 Task: Create Card Card0000000063 in Board Board0000000016 in Workspace WS0000000006 in Trello. Create Card Card0000000064 in Board Board0000000016 in Workspace WS0000000006 in Trello. Create Card Card0000000065 in Board Board0000000017 in Workspace WS0000000006 in Trello. Create Card Card0000000066 in Board Board0000000017 in Workspace WS0000000006 in Trello. Create Card Card0000000067 in Board Board0000000017 in Workspace WS0000000006 in Trello
Action: Mouse moved to (376, 433)
Screenshot: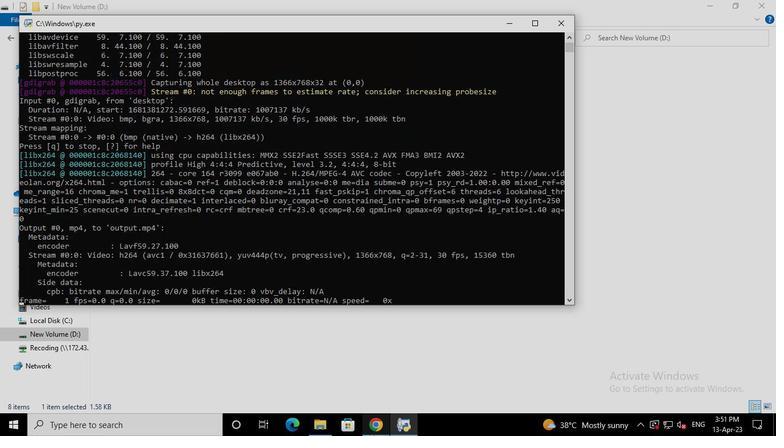 
Action: Mouse pressed left at (376, 433)
Screenshot: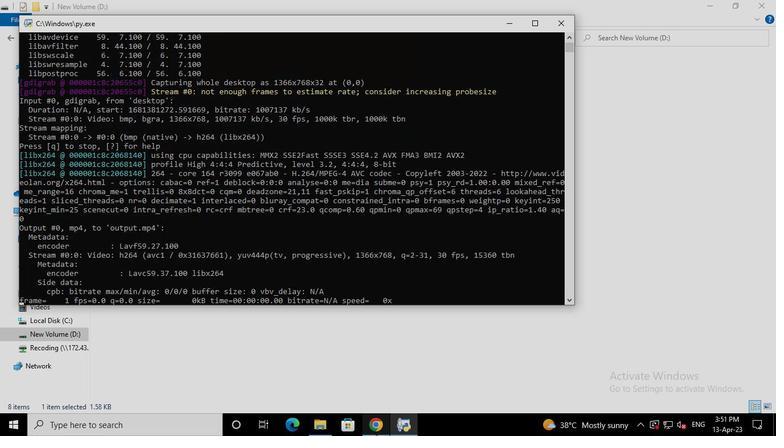 
Action: Mouse moved to (411, 292)
Screenshot: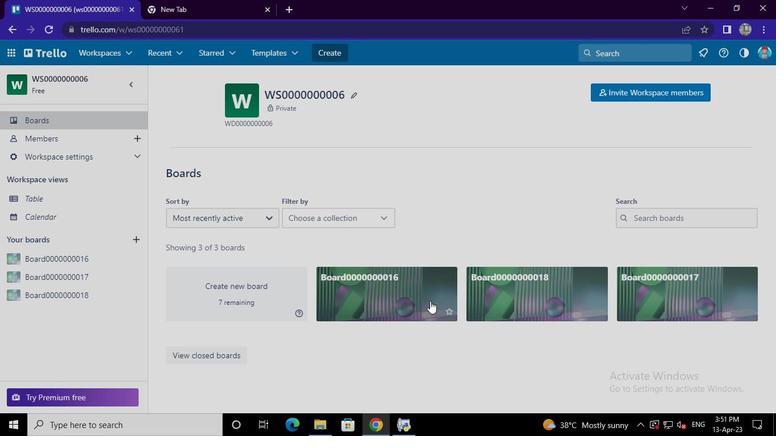 
Action: Mouse pressed left at (411, 292)
Screenshot: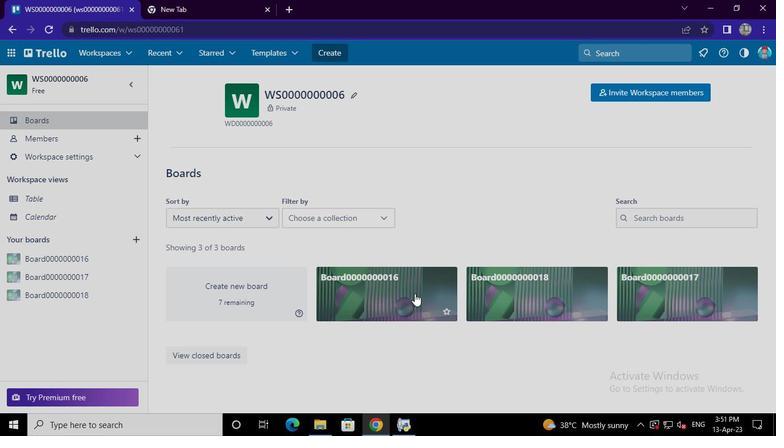 
Action: Mouse moved to (191, 169)
Screenshot: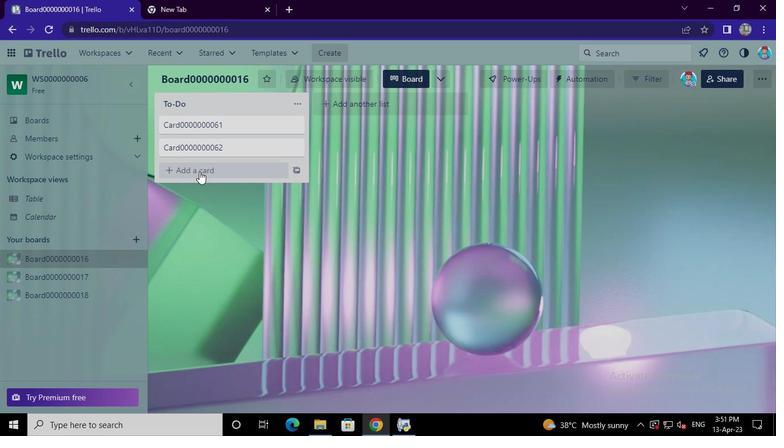 
Action: Mouse pressed left at (191, 169)
Screenshot: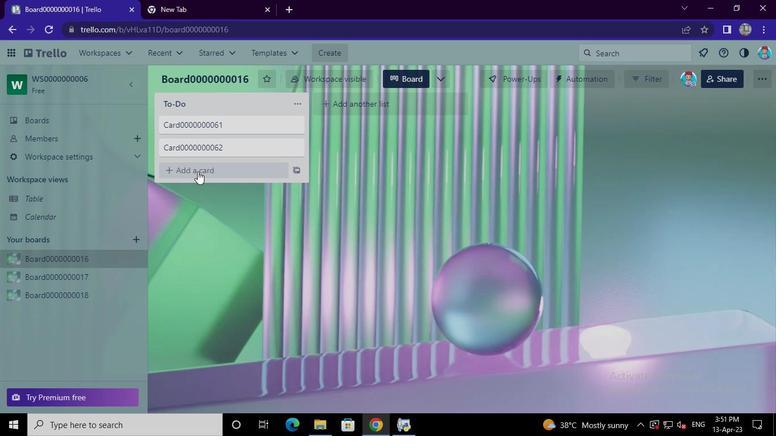 
Action: Mouse moved to (187, 177)
Screenshot: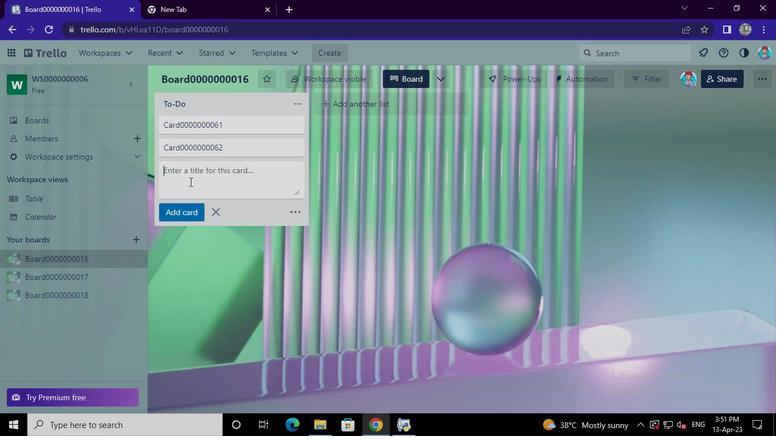 
Action: Mouse pressed left at (187, 177)
Screenshot: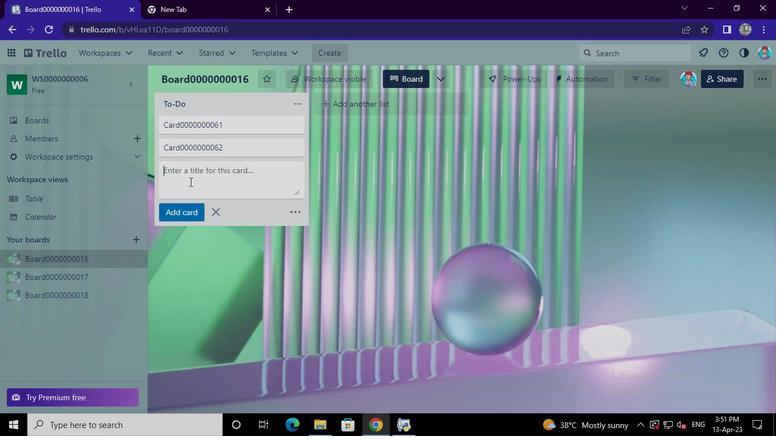 
Action: Keyboard Key.shift
Screenshot: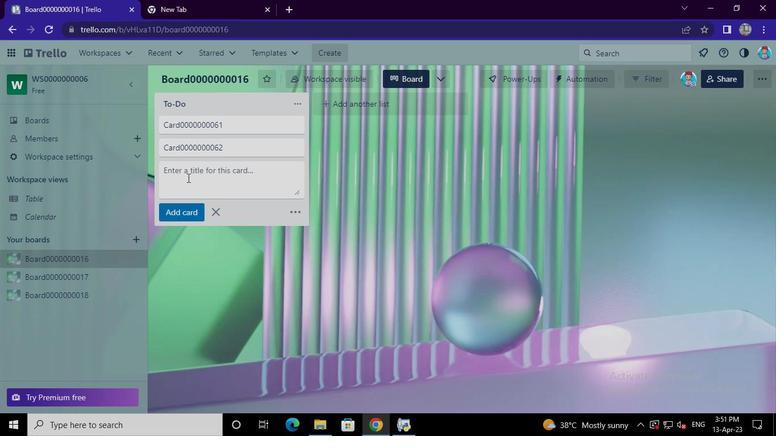 
Action: Keyboard Key.shift
Screenshot: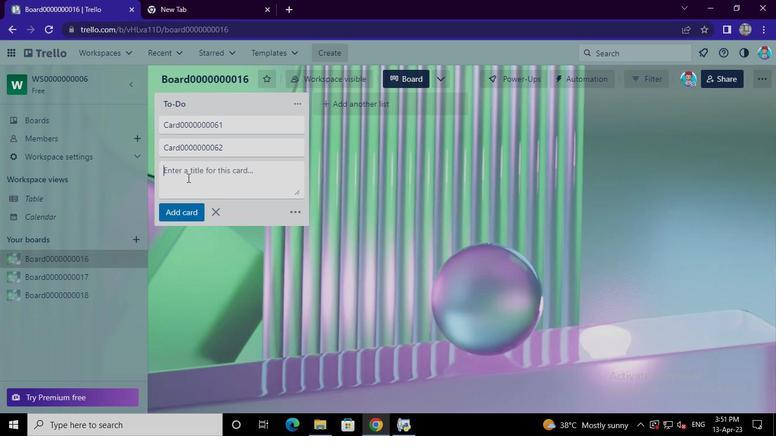 
Action: Keyboard Key.shift
Screenshot: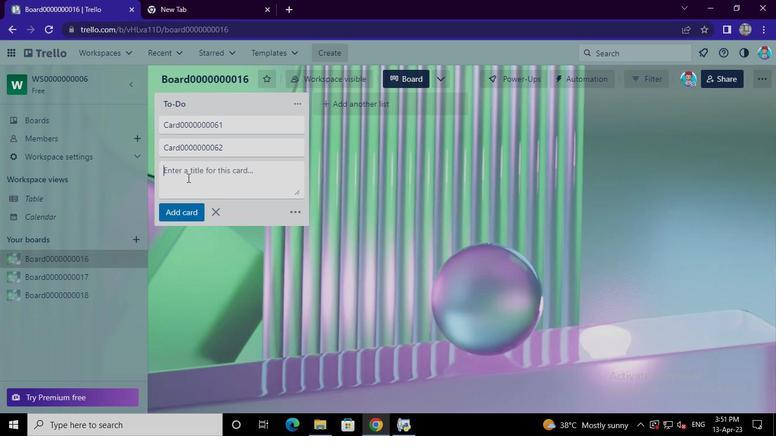 
Action: Keyboard C
Screenshot: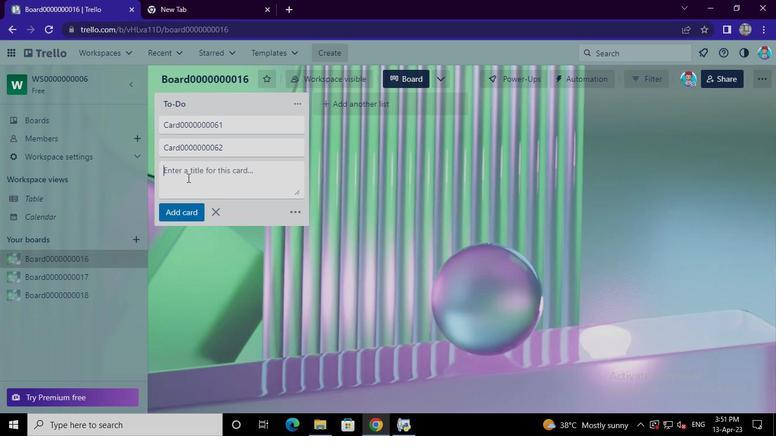
Action: Keyboard a
Screenshot: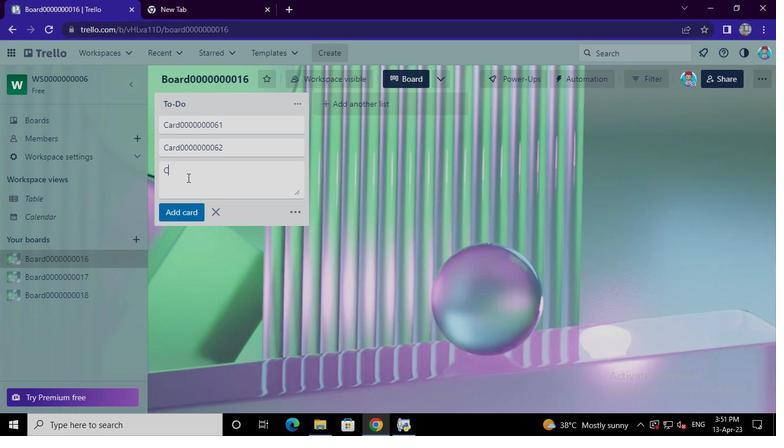 
Action: Keyboard r
Screenshot: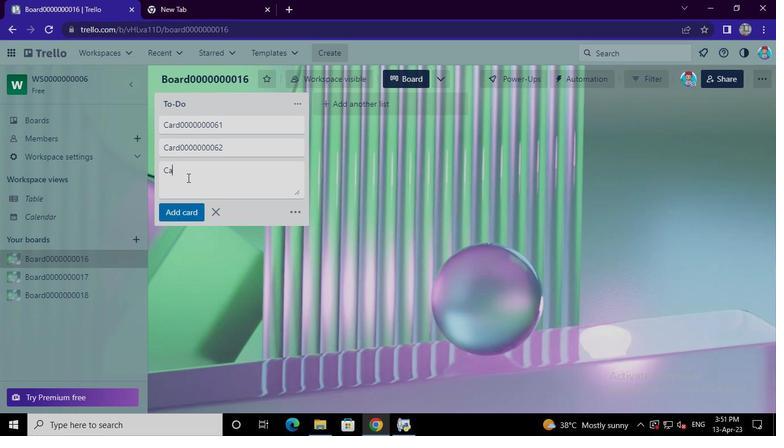 
Action: Keyboard d
Screenshot: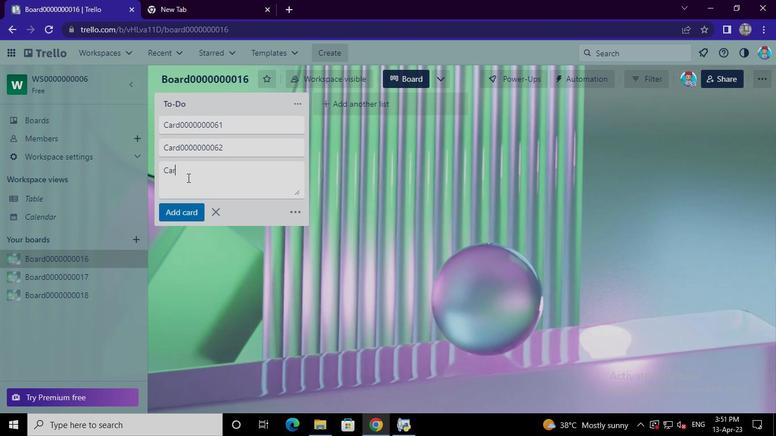 
Action: Keyboard <96>
Screenshot: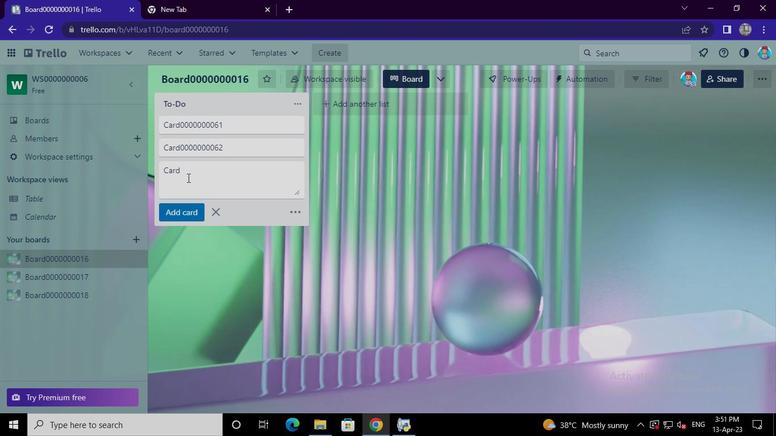 
Action: Keyboard <96>
Screenshot: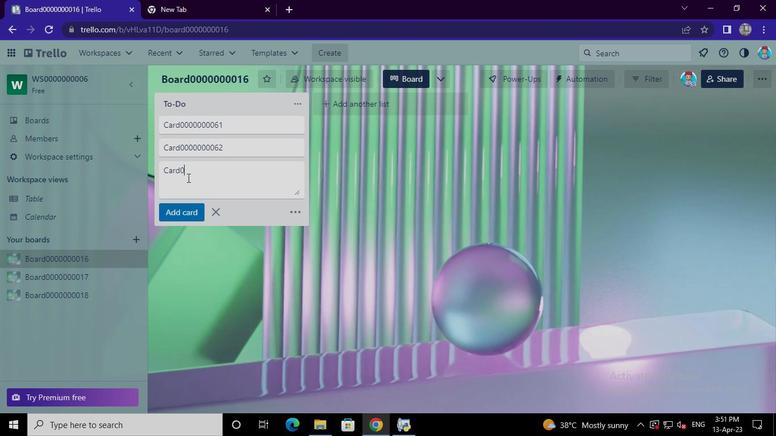 
Action: Keyboard <96>
Screenshot: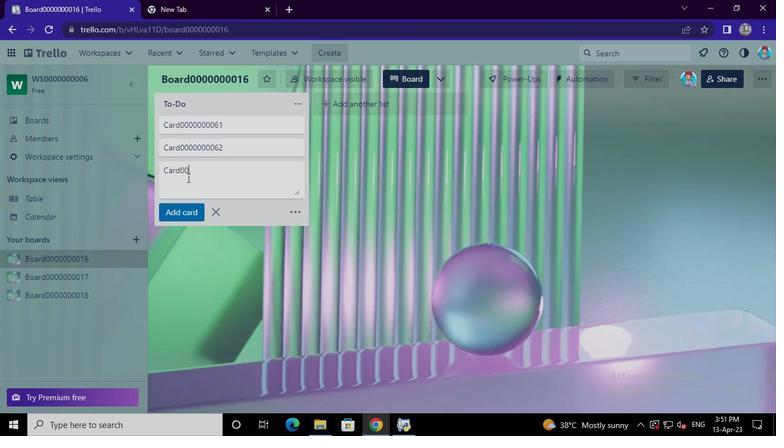 
Action: Keyboard <96>
Screenshot: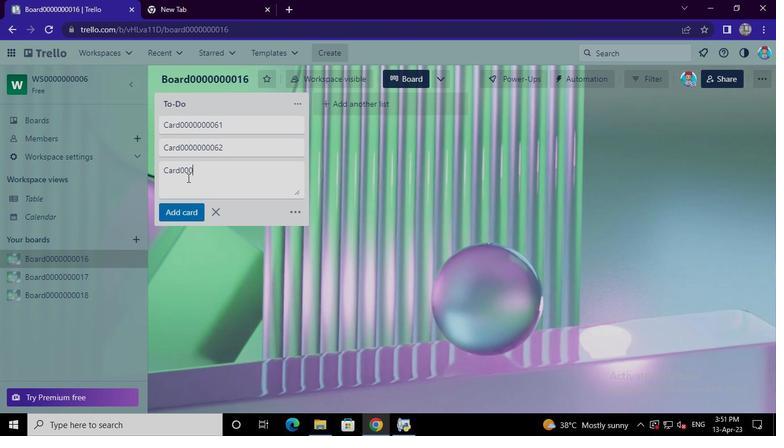 
Action: Keyboard <96>
Screenshot: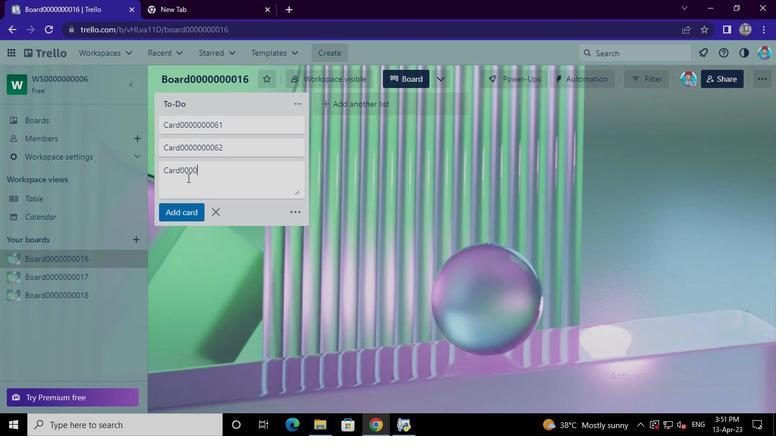 
Action: Keyboard <96>
Screenshot: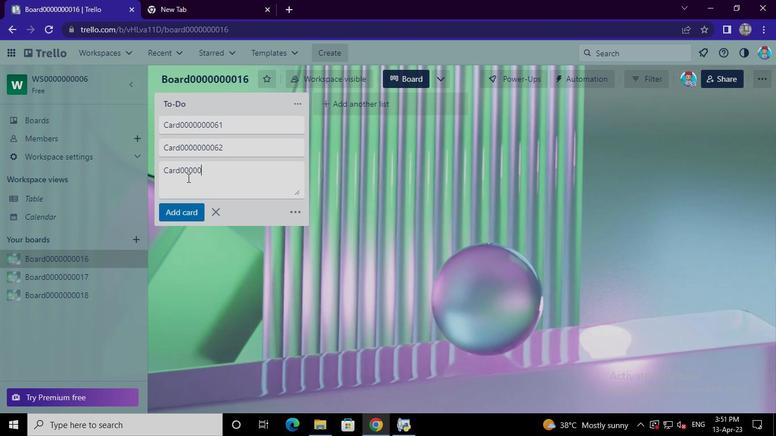 
Action: Keyboard <96>
Screenshot: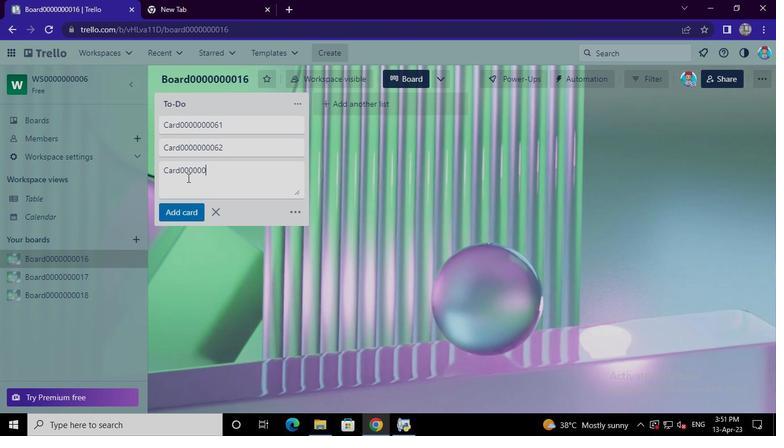 
Action: Keyboard <96>
Screenshot: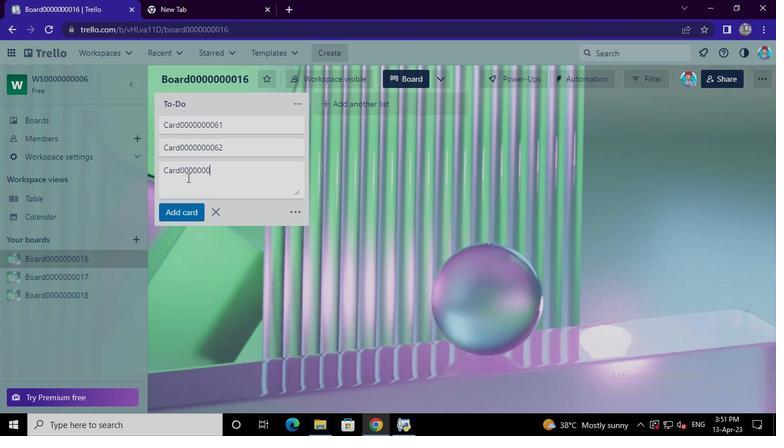 
Action: Keyboard <99>
Screenshot: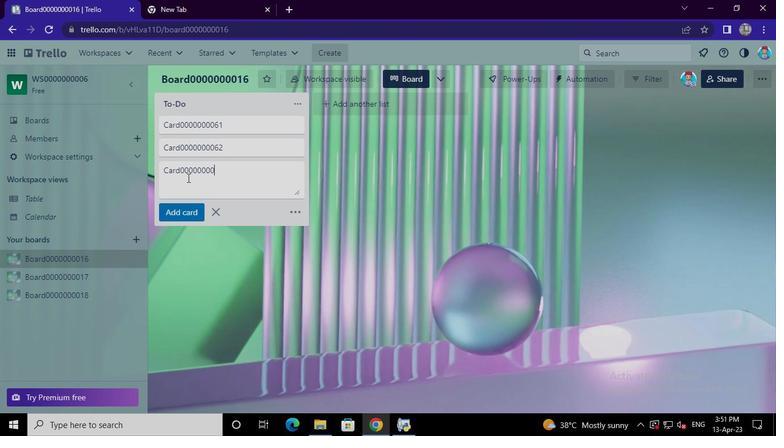 
Action: Keyboard Key.backspace
Screenshot: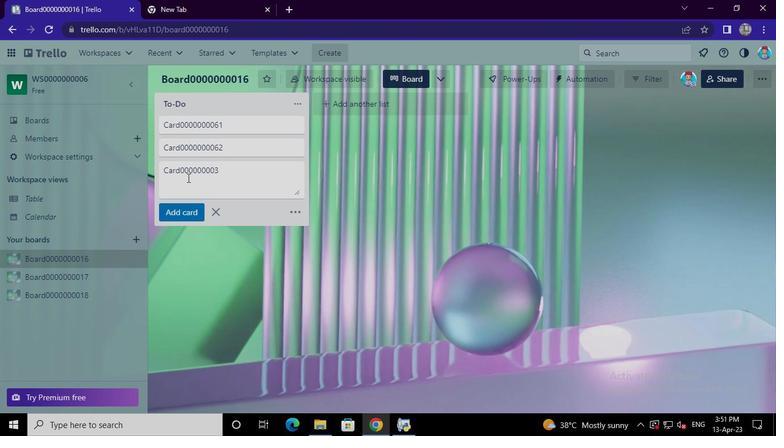 
Action: Keyboard <102>
Screenshot: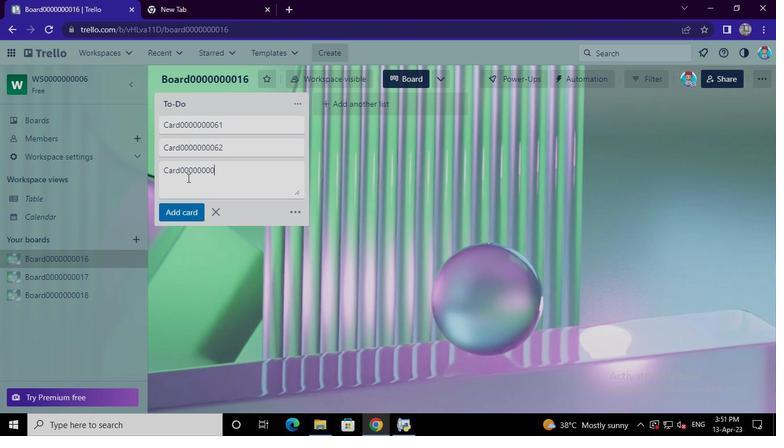 
Action: Keyboard <99>
Screenshot: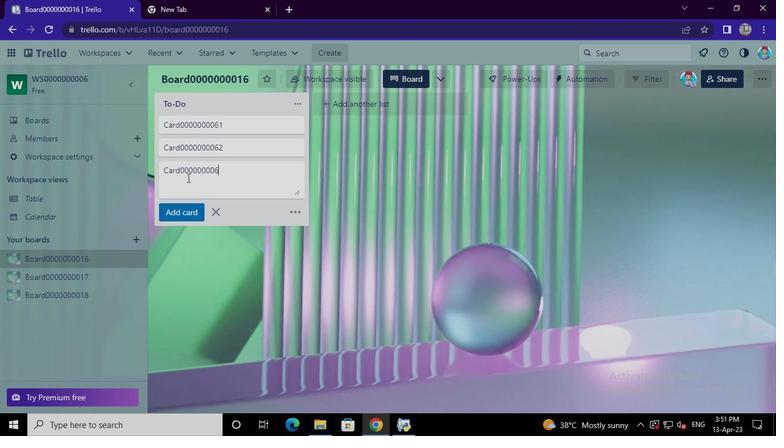 
Action: Mouse moved to (189, 217)
Screenshot: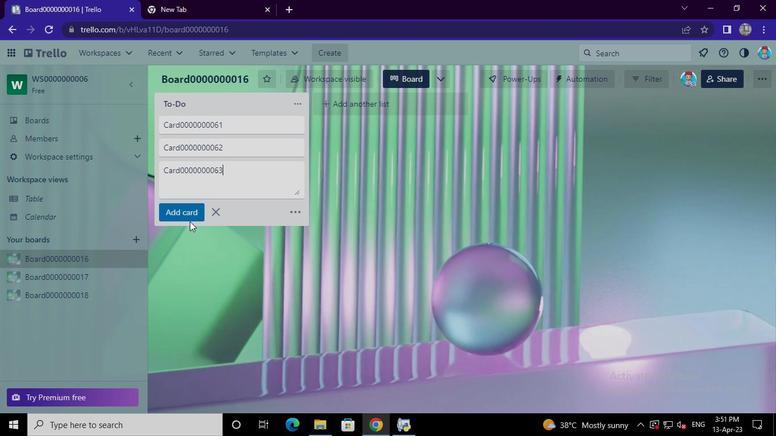 
Action: Mouse pressed left at (189, 217)
Screenshot: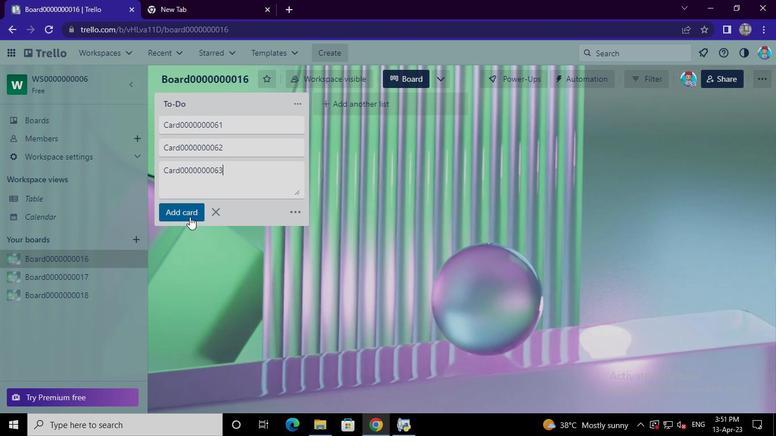 
Action: Mouse moved to (174, 196)
Screenshot: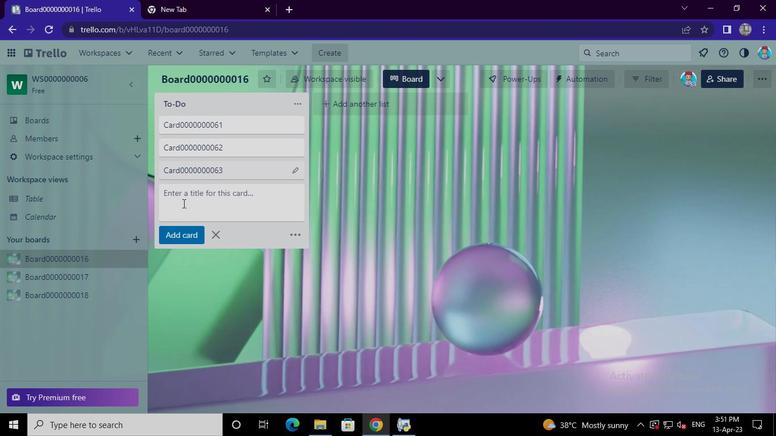 
Action: Mouse pressed left at (174, 196)
Screenshot: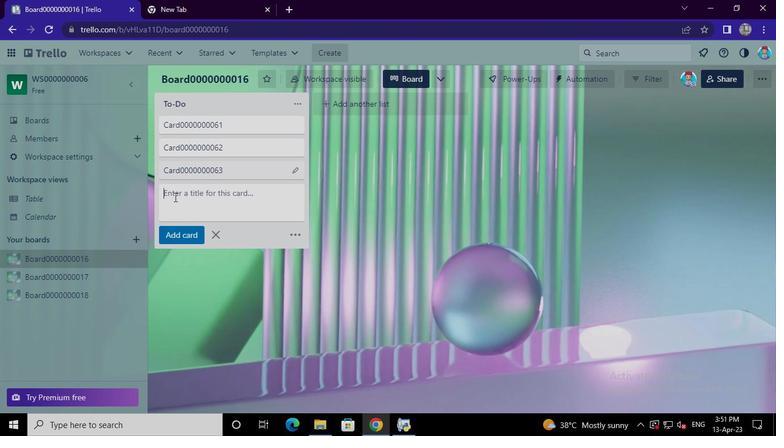 
Action: Keyboard Key.shift
Screenshot: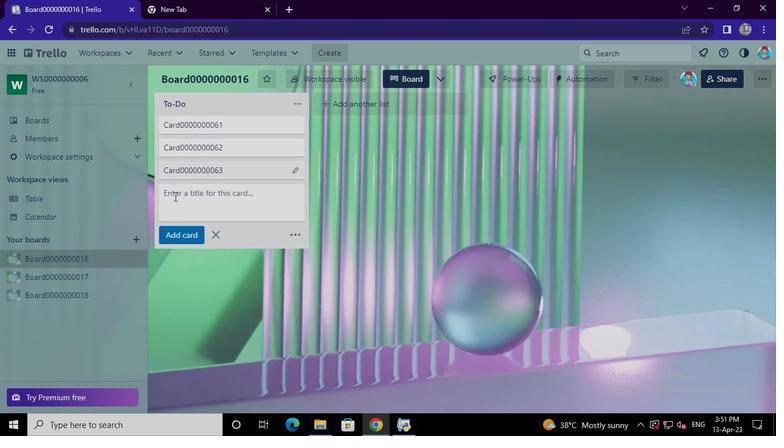 
Action: Keyboard C
Screenshot: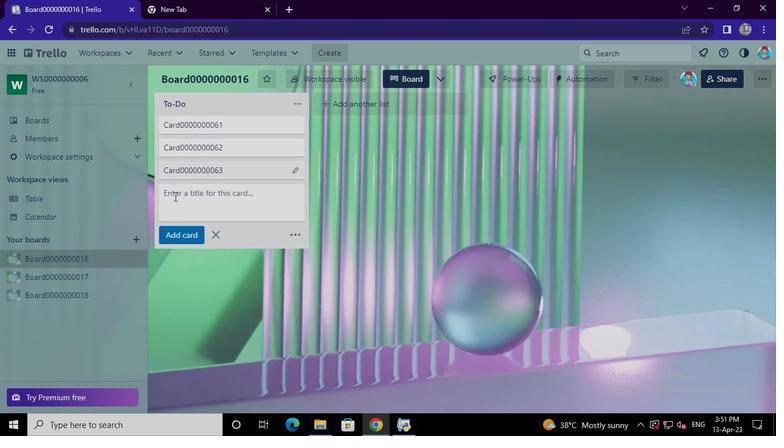 
Action: Keyboard a
Screenshot: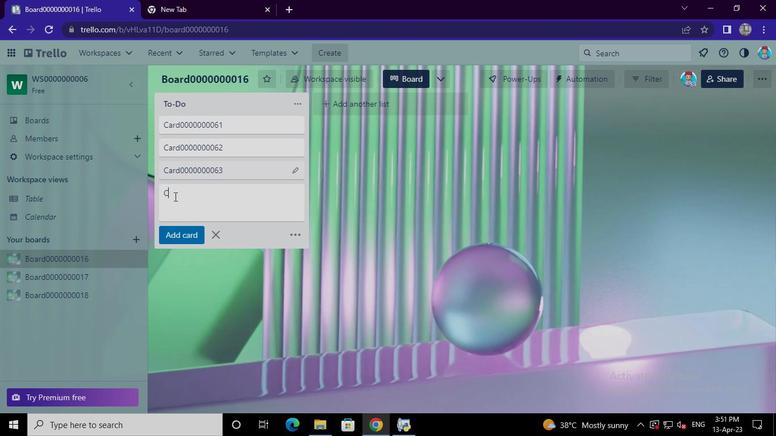 
Action: Keyboard r
Screenshot: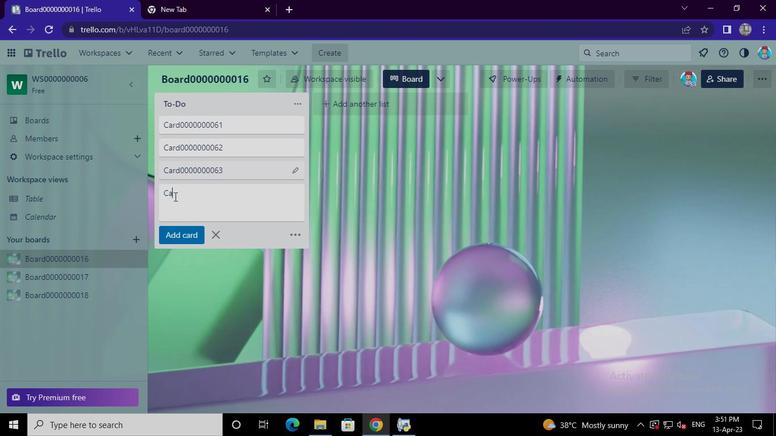 
Action: Keyboard d
Screenshot: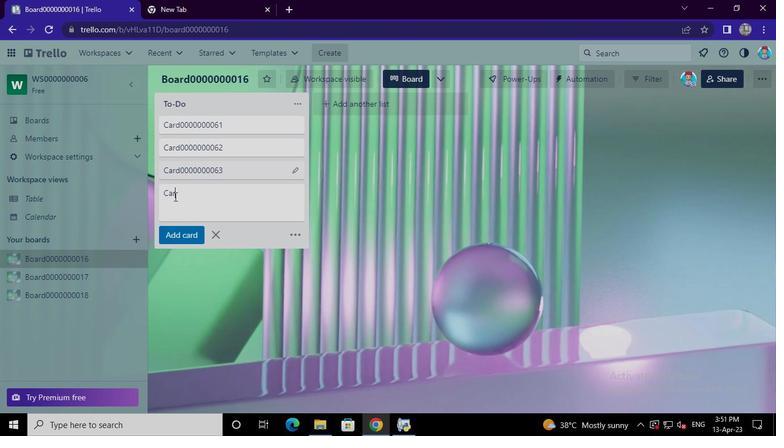
Action: Keyboard <96>
Screenshot: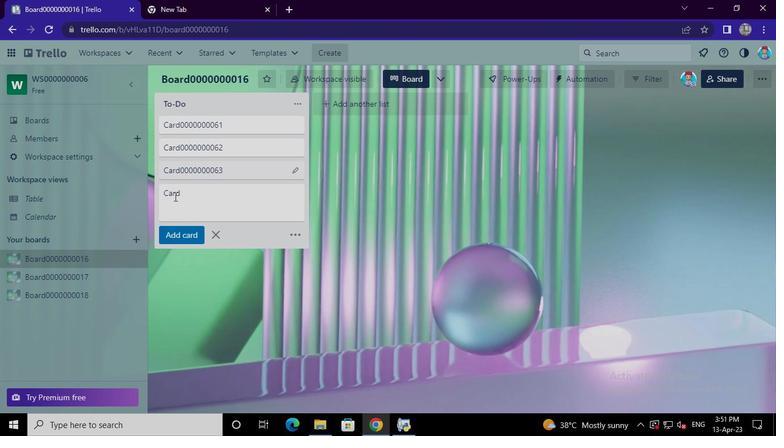 
Action: Keyboard <96>
Screenshot: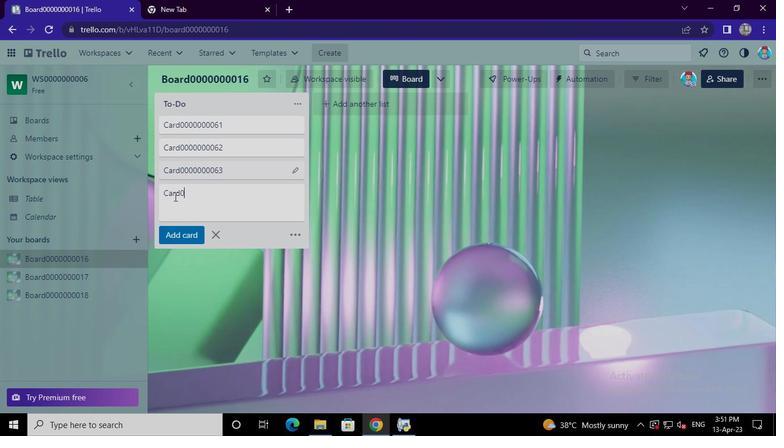 
Action: Keyboard <96>
Screenshot: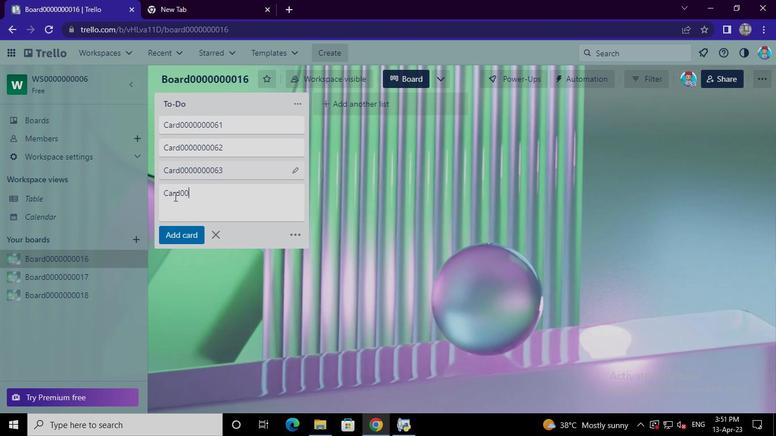 
Action: Keyboard <96>
Screenshot: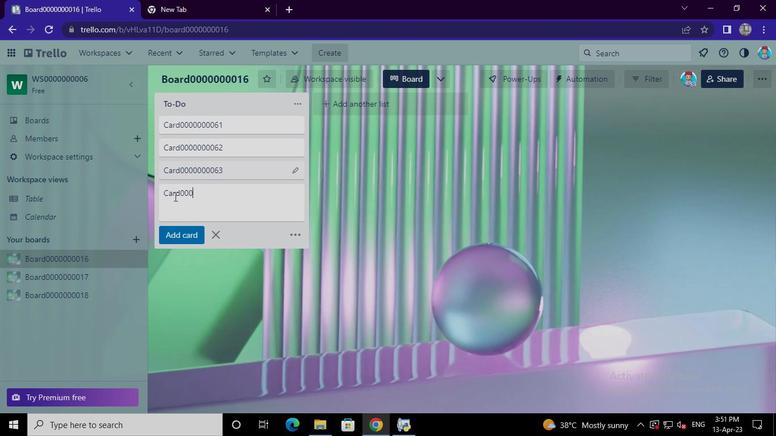 
Action: Keyboard <96>
Screenshot: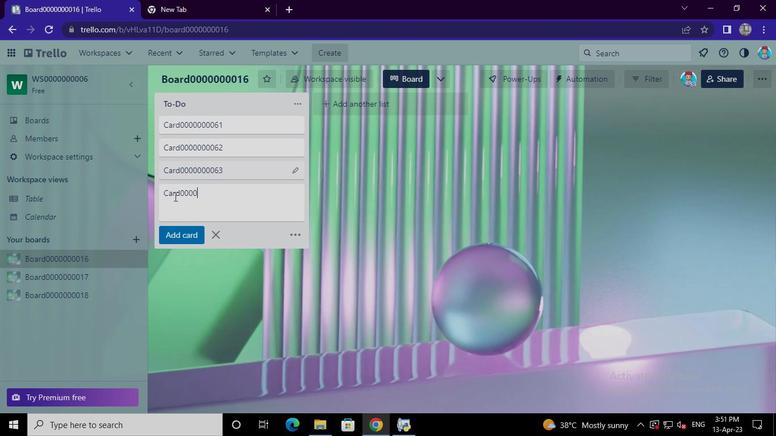 
Action: Keyboard <96>
Screenshot: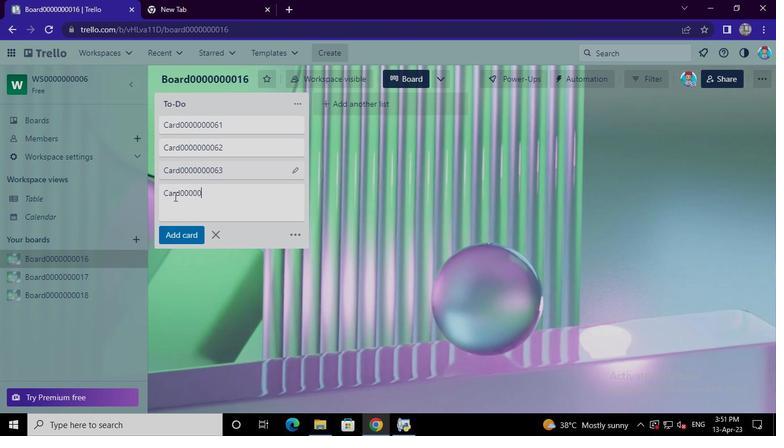 
Action: Keyboard <96>
Screenshot: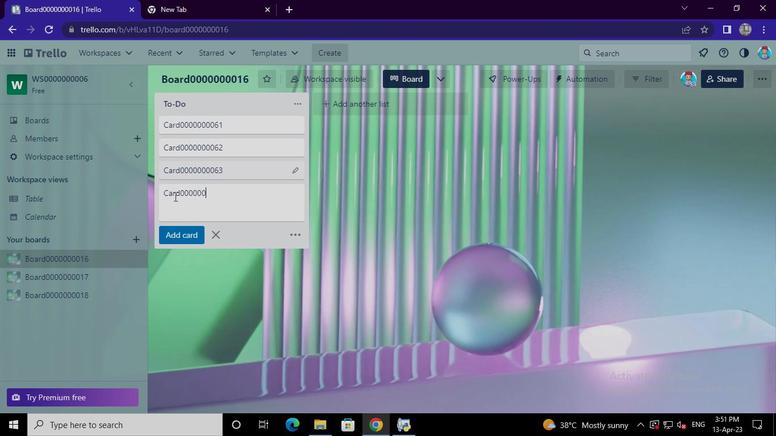 
Action: Keyboard <96>
Screenshot: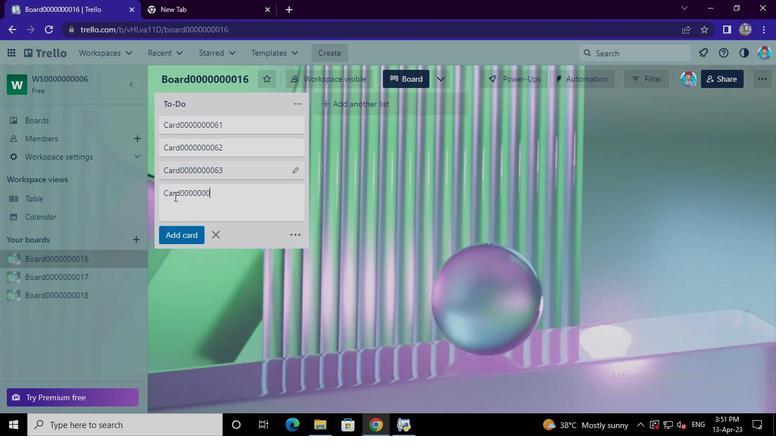 
Action: Keyboard <102>
Screenshot: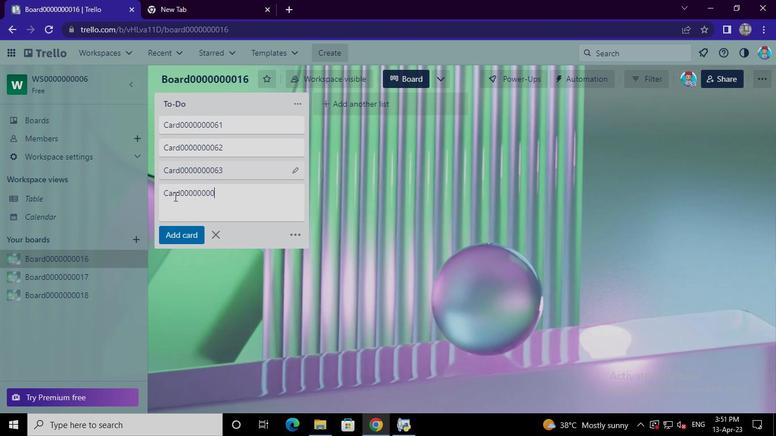 
Action: Keyboard <100>
Screenshot: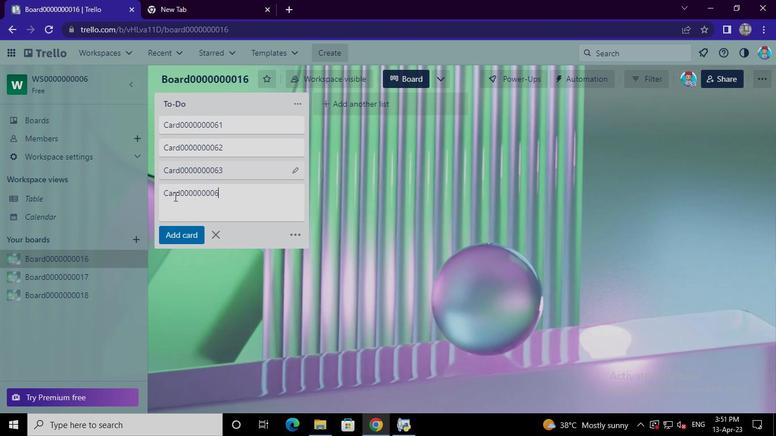 
Action: Mouse moved to (182, 236)
Screenshot: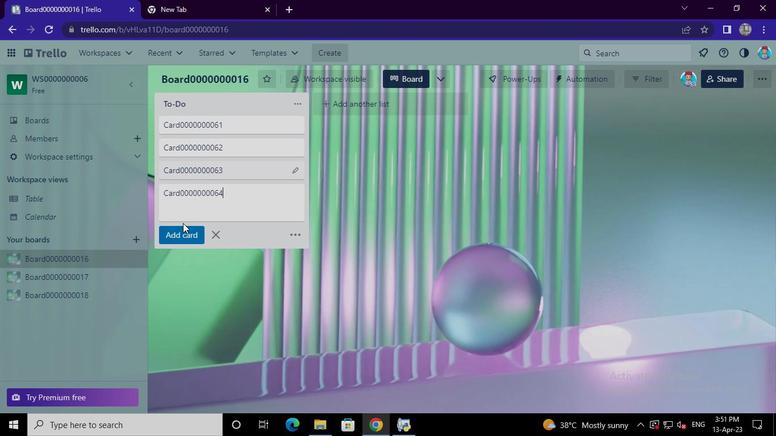 
Action: Mouse pressed left at (182, 236)
Screenshot: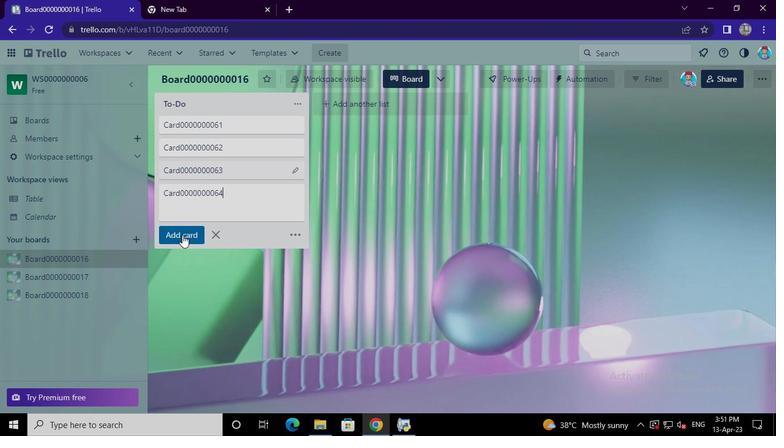 
Action: Mouse moved to (67, 120)
Screenshot: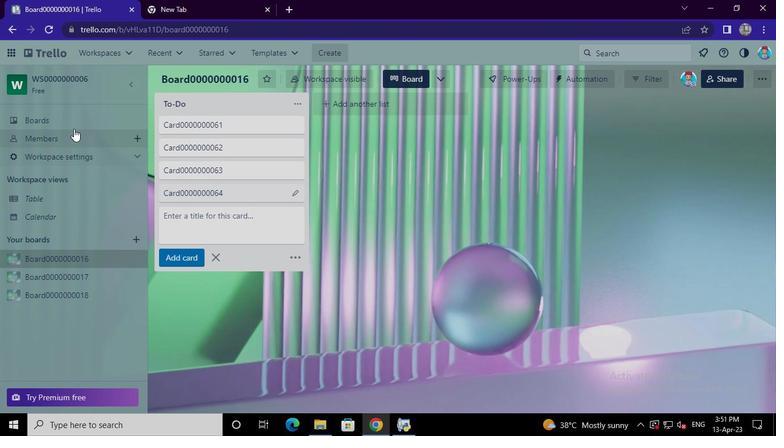 
Action: Mouse pressed left at (67, 120)
Screenshot: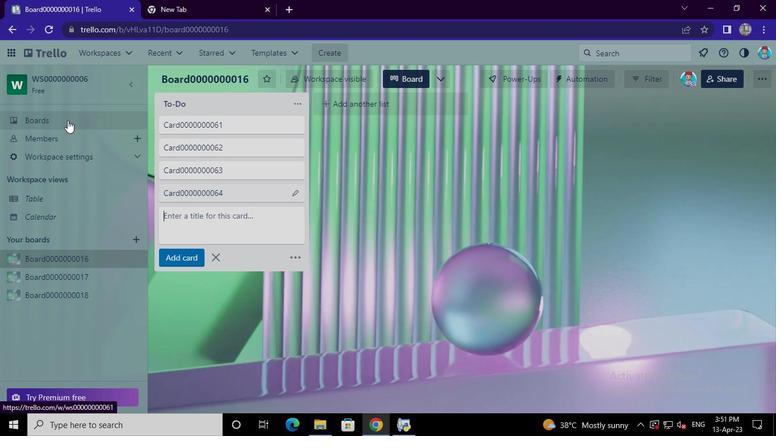 
Action: Mouse moved to (693, 296)
Screenshot: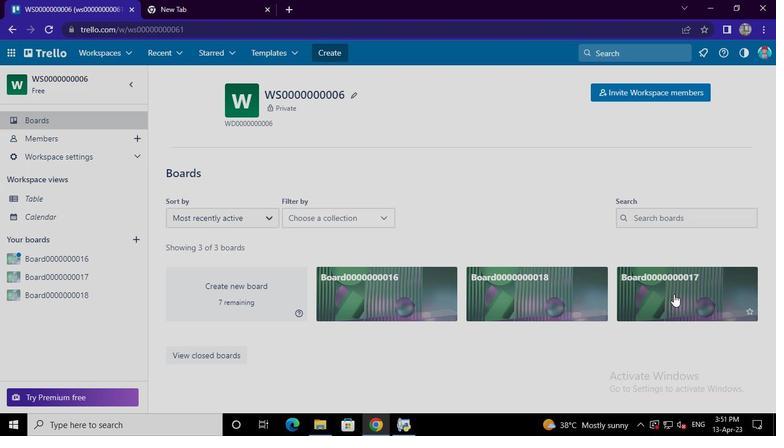 
Action: Mouse pressed left at (693, 296)
Screenshot: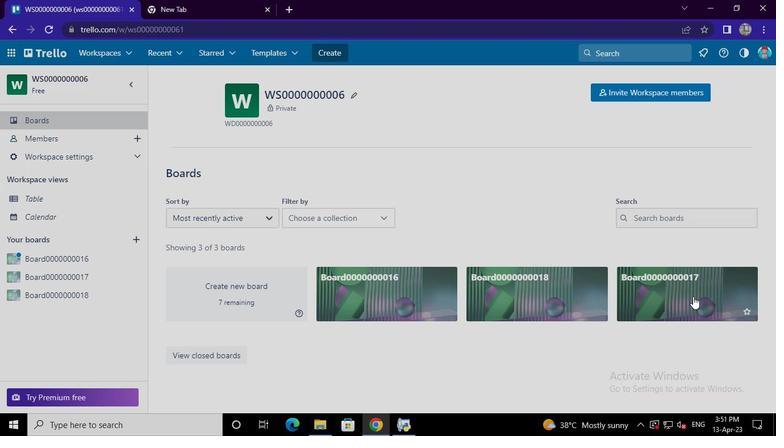 
Action: Mouse moved to (165, 126)
Screenshot: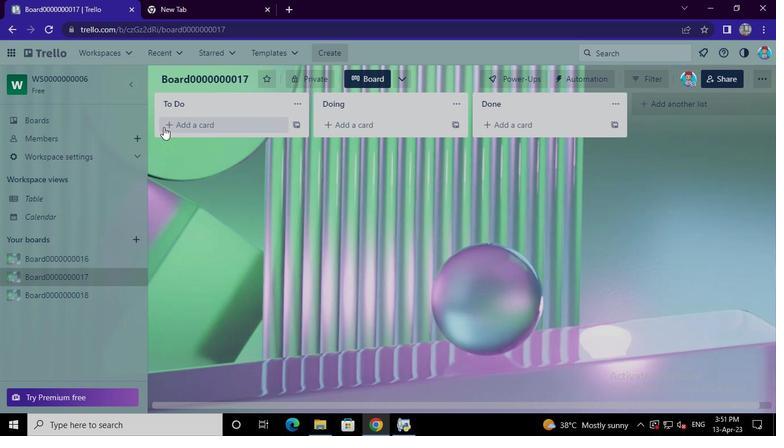 
Action: Mouse pressed left at (165, 126)
Screenshot: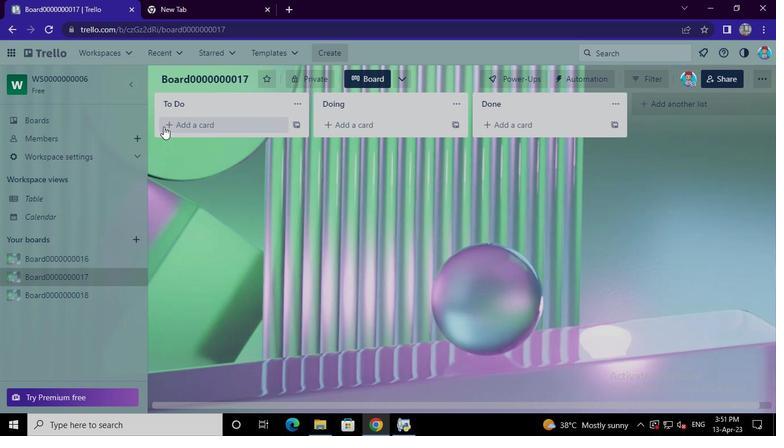 
Action: Mouse moved to (177, 130)
Screenshot: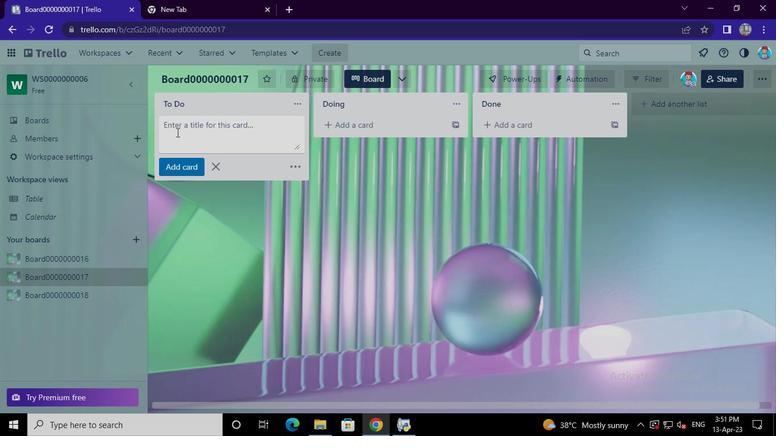 
Action: Mouse pressed left at (177, 130)
Screenshot: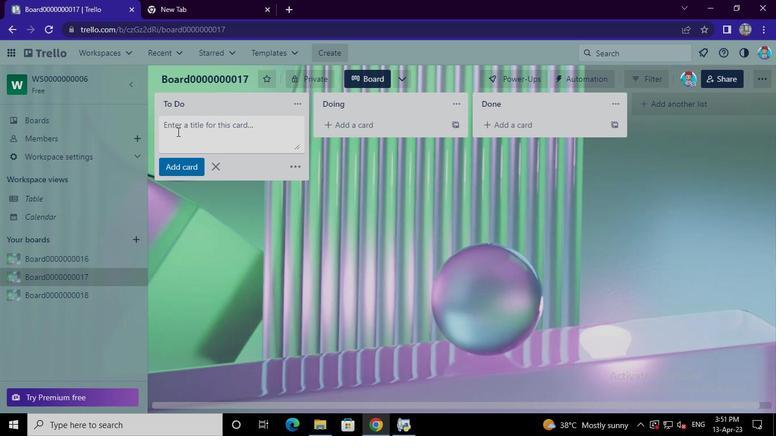 
Action: Keyboard Key.shift
Screenshot: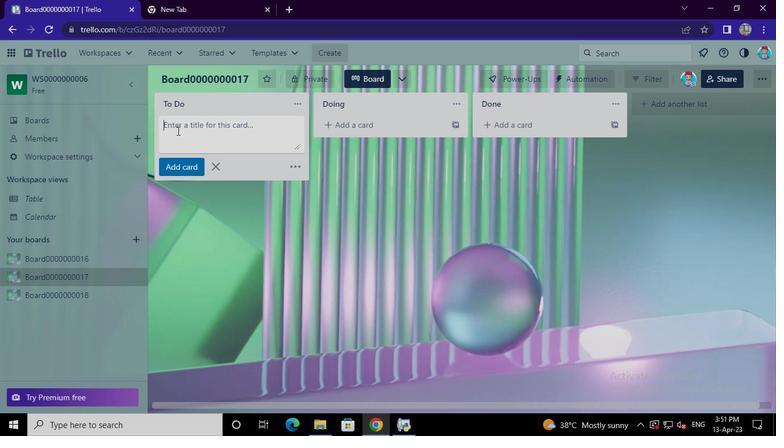 
Action: Keyboard C
Screenshot: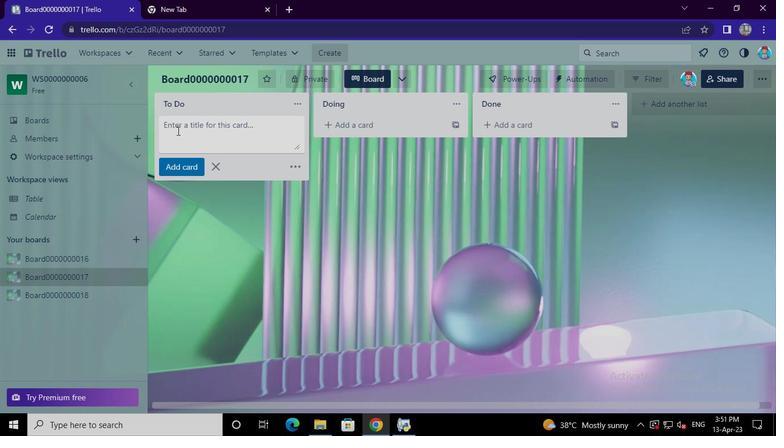 
Action: Keyboard a
Screenshot: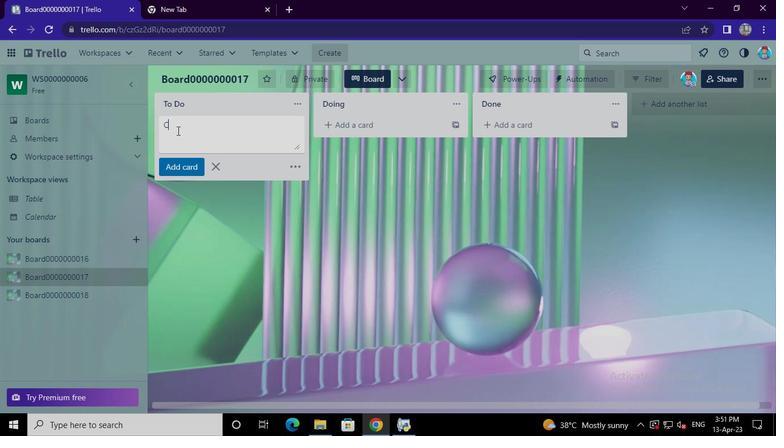 
Action: Keyboard r
Screenshot: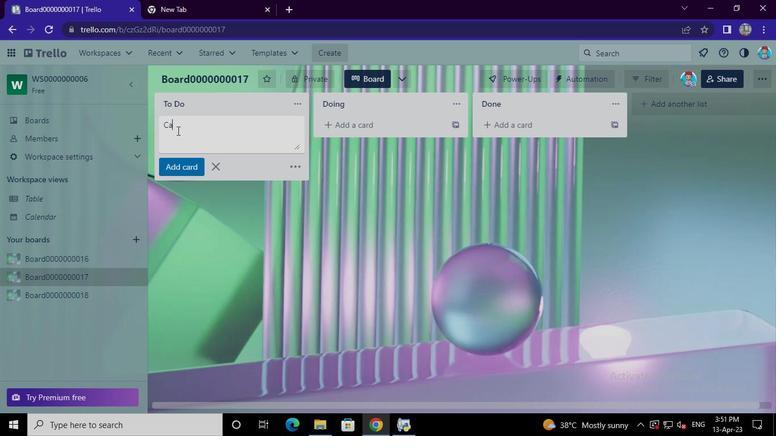 
Action: Keyboard d
Screenshot: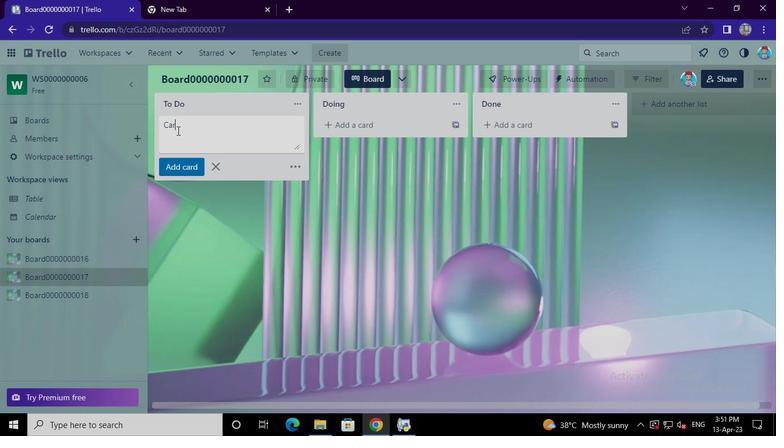
Action: Keyboard <96>
Screenshot: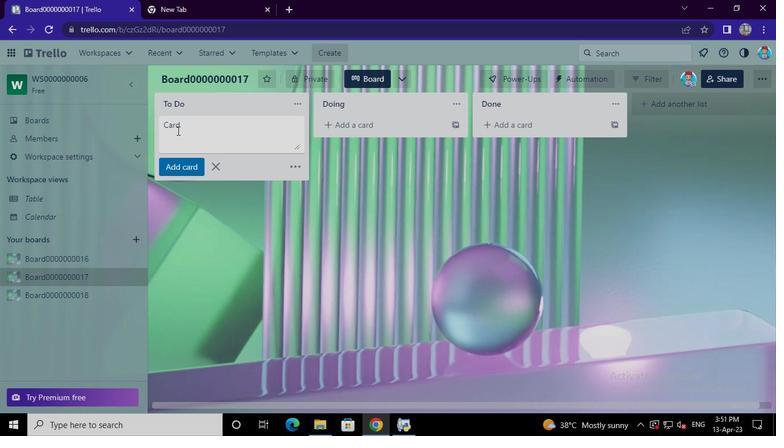 
Action: Keyboard <96>
Screenshot: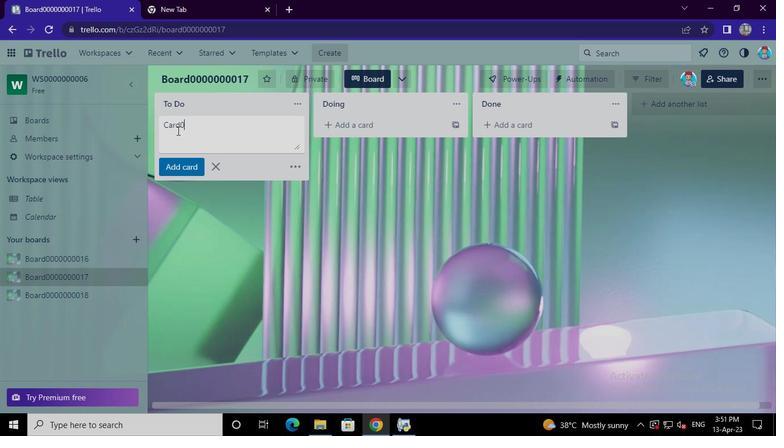 
Action: Keyboard <96>
Screenshot: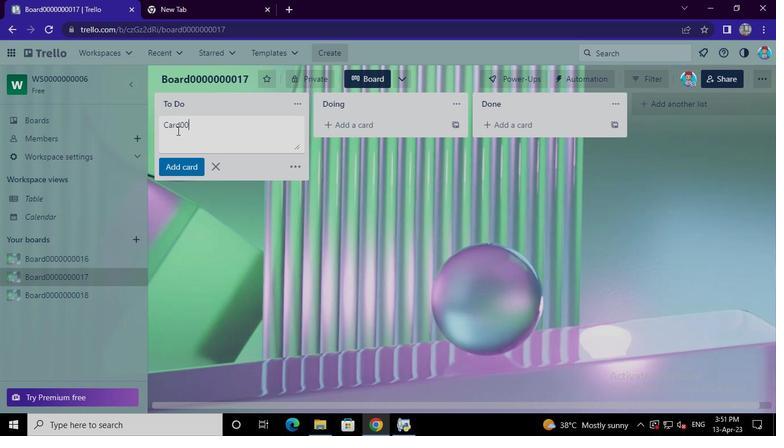
Action: Keyboard <96>
Screenshot: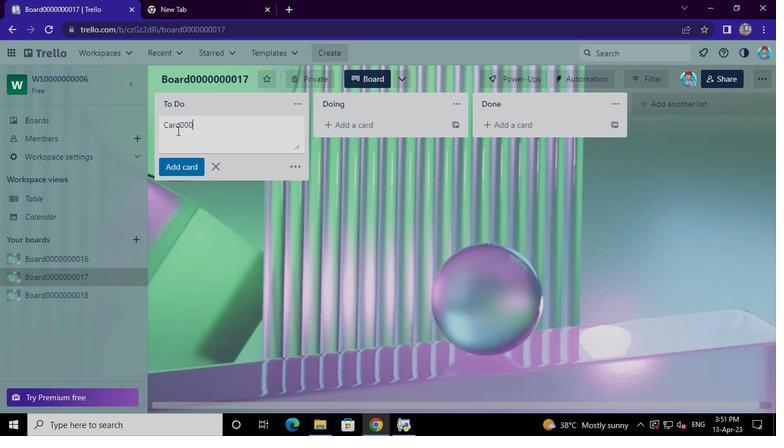 
Action: Keyboard <96>
Screenshot: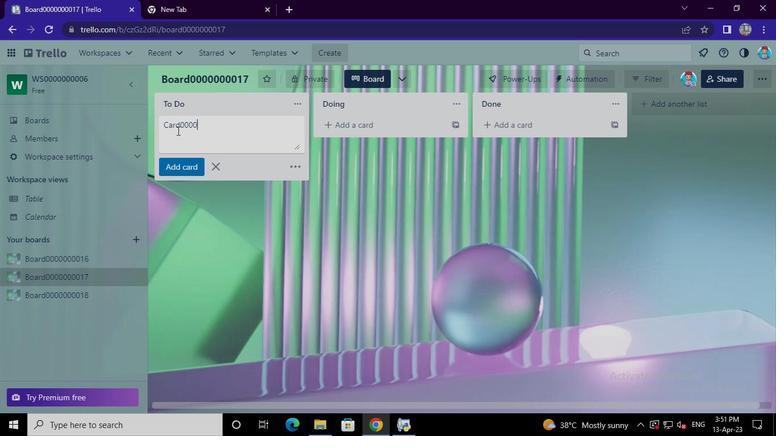 
Action: Keyboard <96>
Screenshot: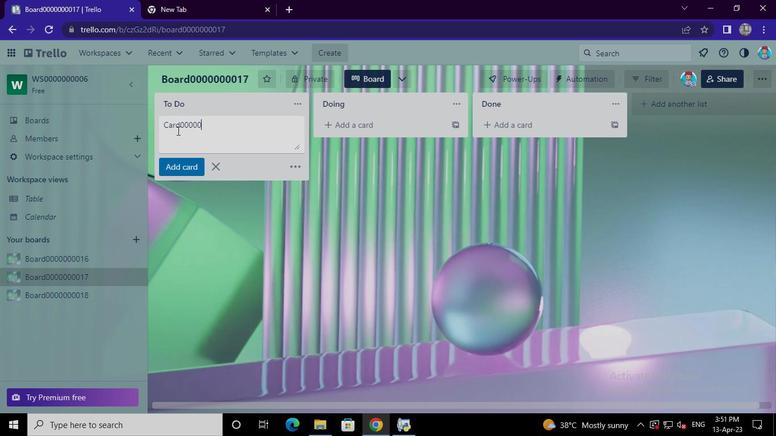 
Action: Keyboard <96>
Screenshot: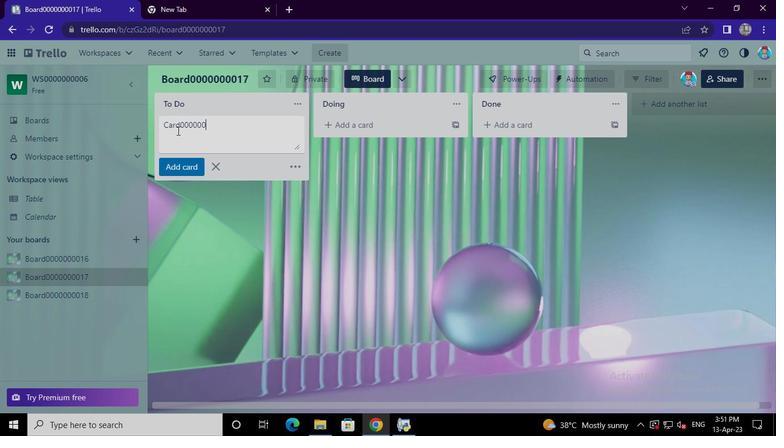 
Action: Keyboard <96>
Screenshot: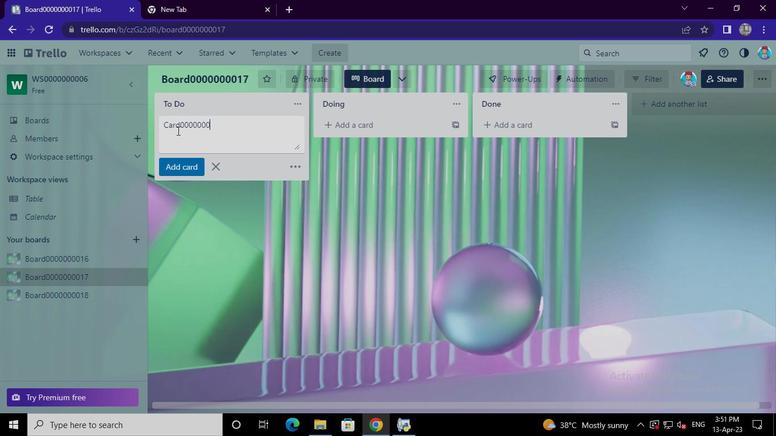 
Action: Keyboard <102>
Screenshot: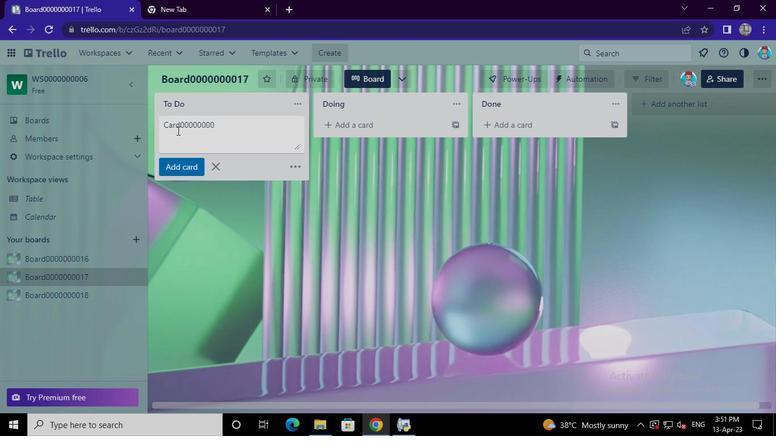 
Action: Keyboard <101>
Screenshot: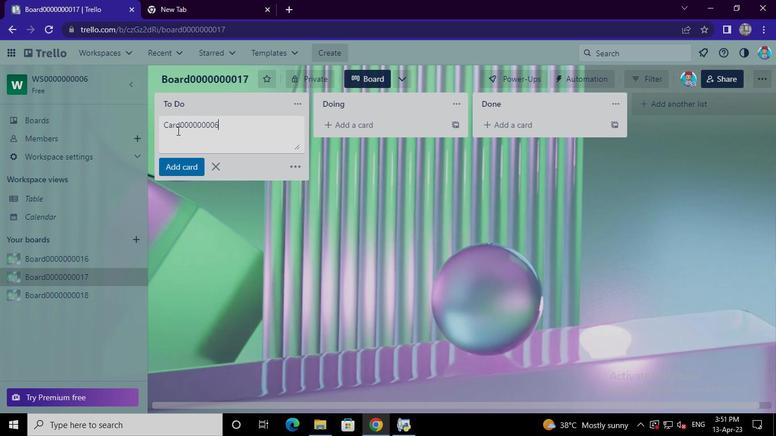 
Action: Mouse moved to (177, 159)
Screenshot: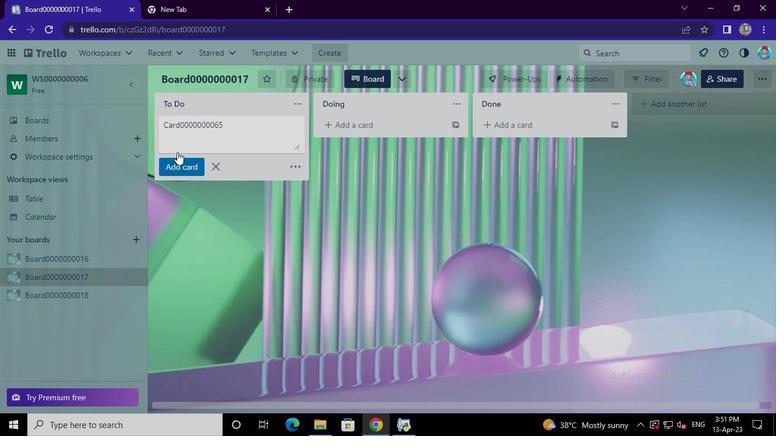 
Action: Mouse pressed left at (177, 159)
Screenshot: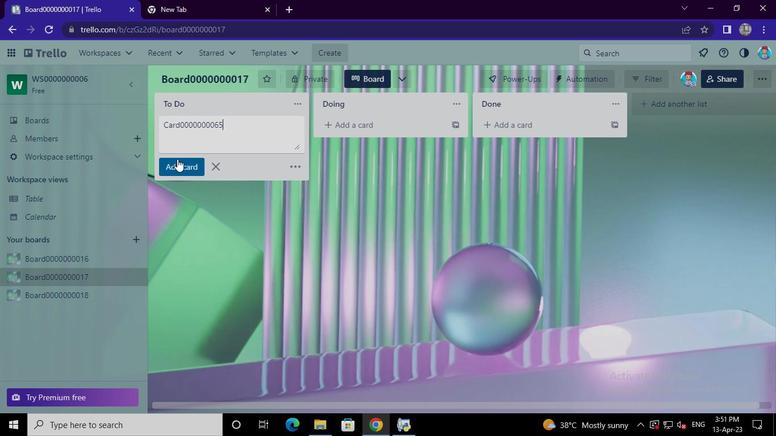 
Action: Keyboard Key.shift
Screenshot: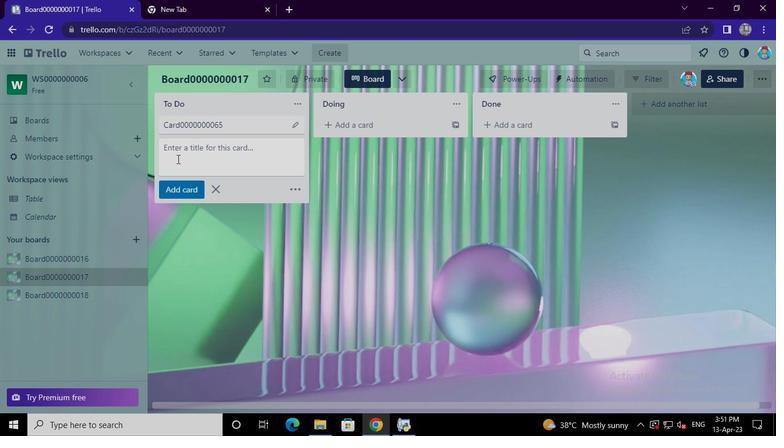 
Action: Keyboard C
Screenshot: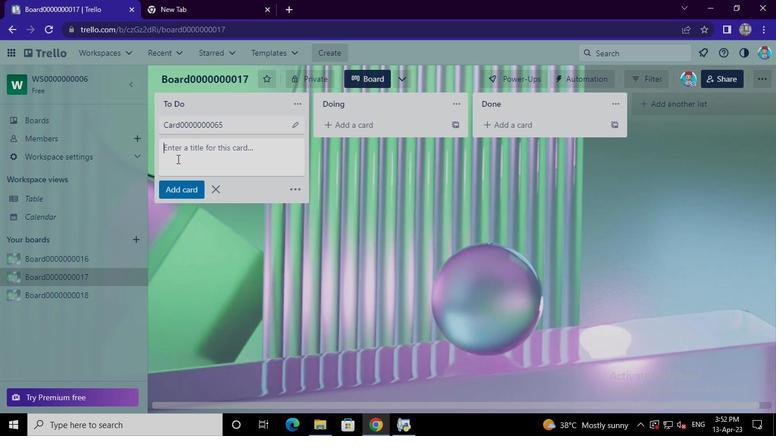 
Action: Keyboard a
Screenshot: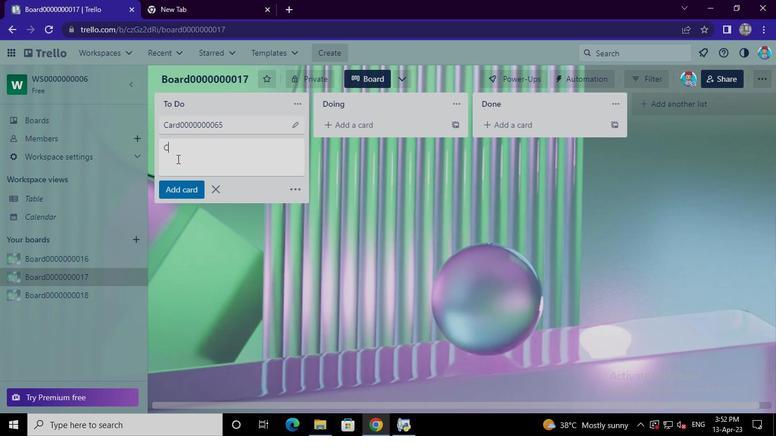 
Action: Keyboard r
Screenshot: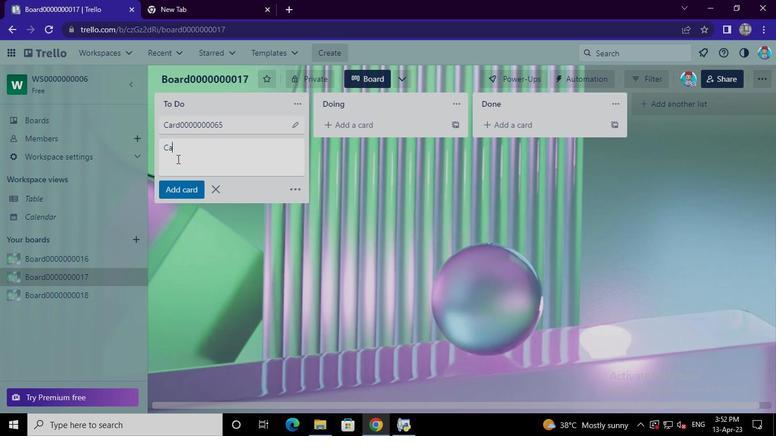
Action: Keyboard d
Screenshot: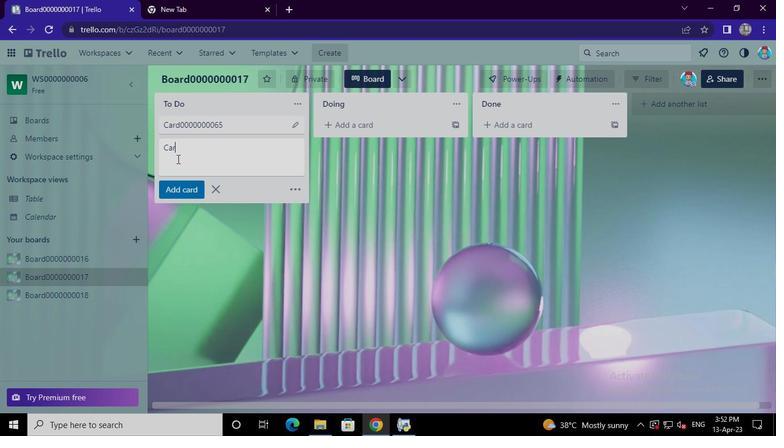 
Action: Keyboard <96>
Screenshot: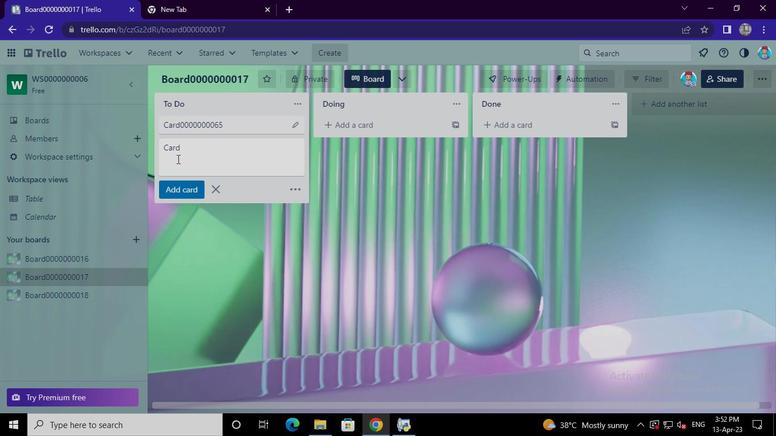 
Action: Keyboard <96>
Screenshot: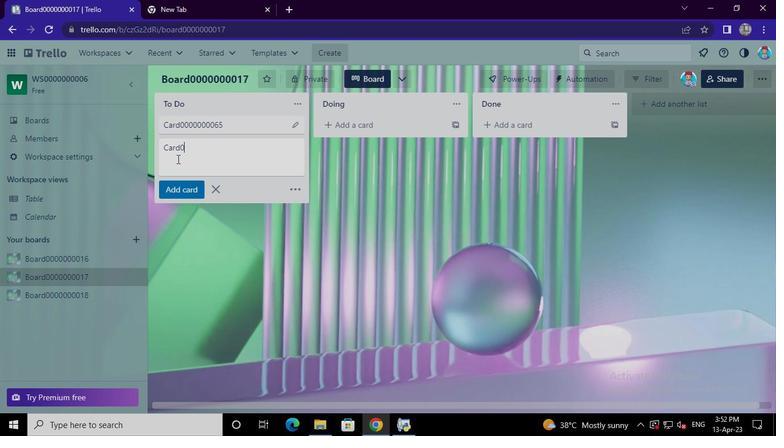 
Action: Keyboard <96>
Screenshot: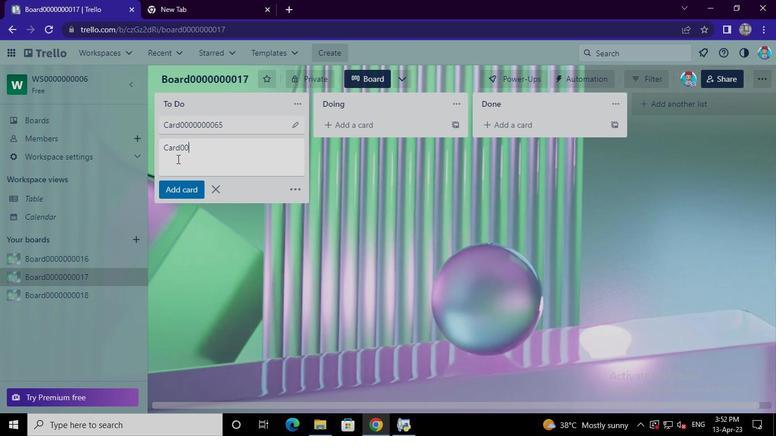 
Action: Keyboard <96>
Screenshot: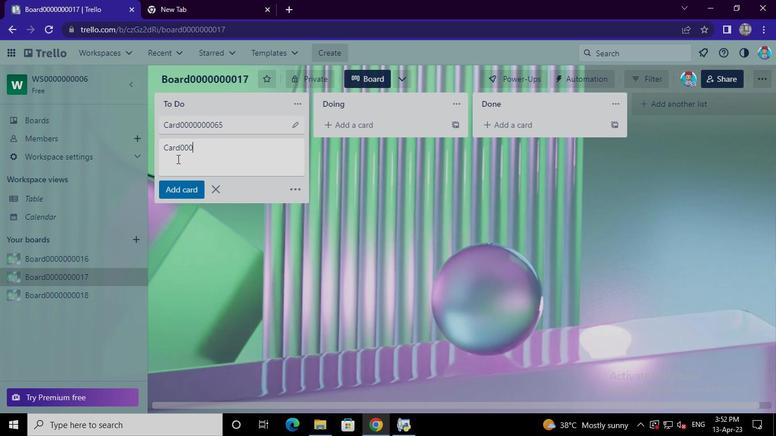
Action: Keyboard <96>
Screenshot: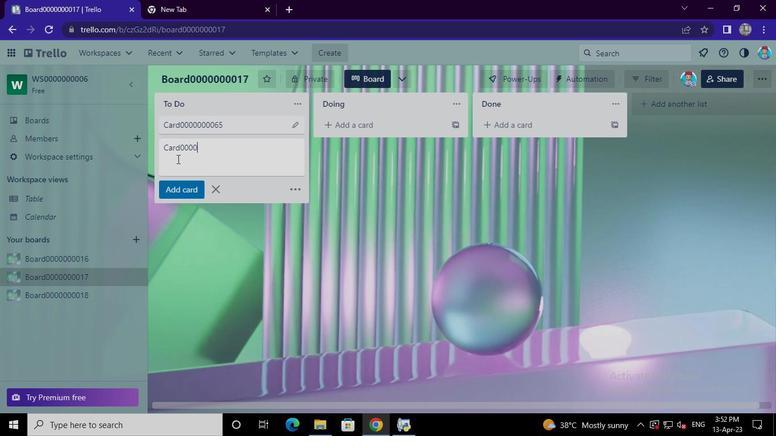 
Action: Keyboard <96>
Screenshot: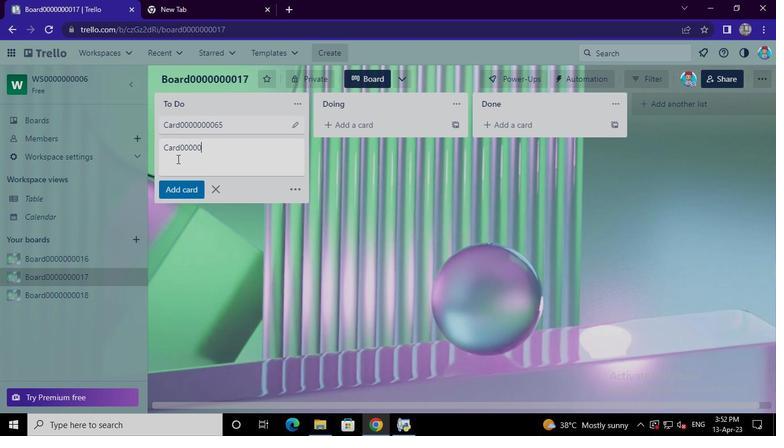 
Action: Keyboard <96>
Screenshot: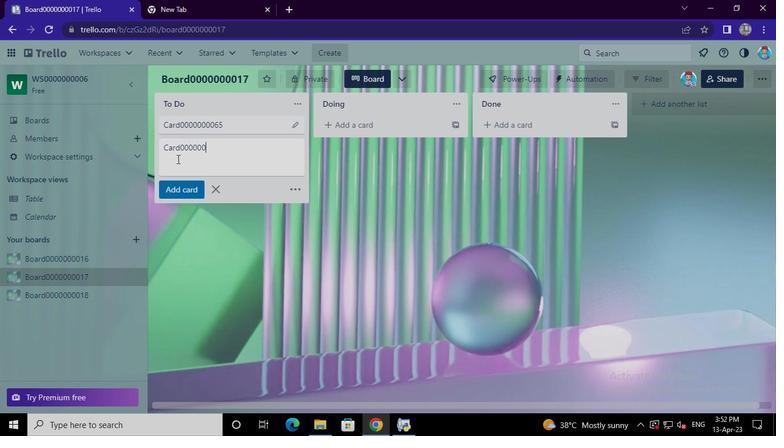 
Action: Keyboard <96>
Screenshot: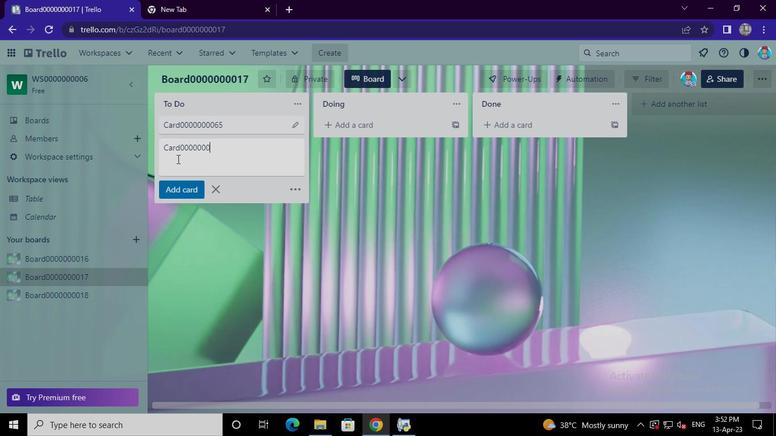 
Action: Keyboard <102>
Screenshot: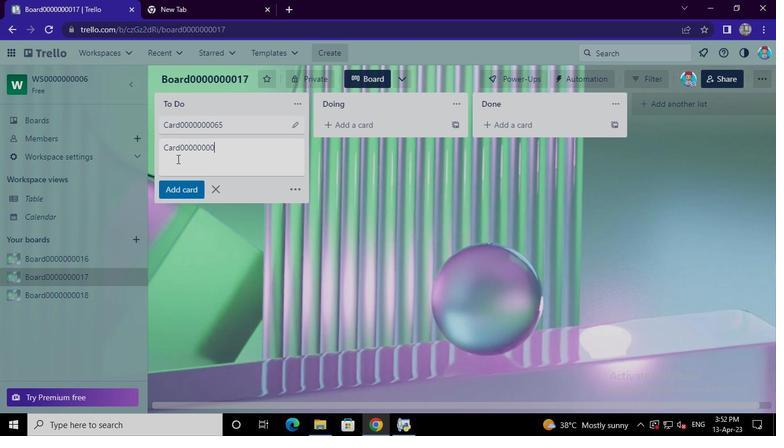 
Action: Keyboard <102>
Screenshot: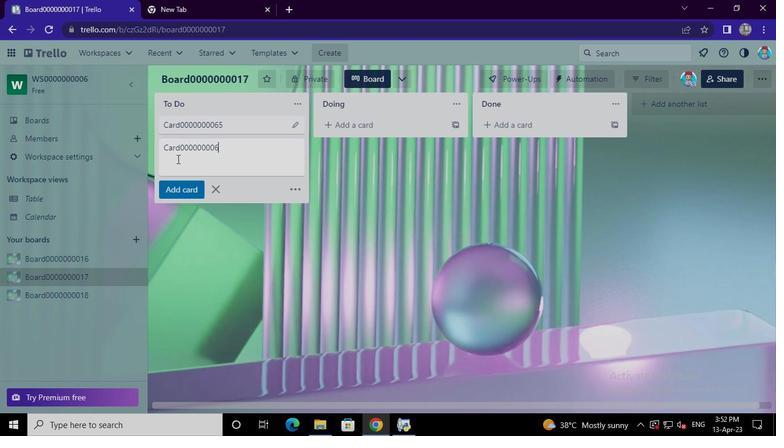 
Action: Mouse moved to (173, 189)
Screenshot: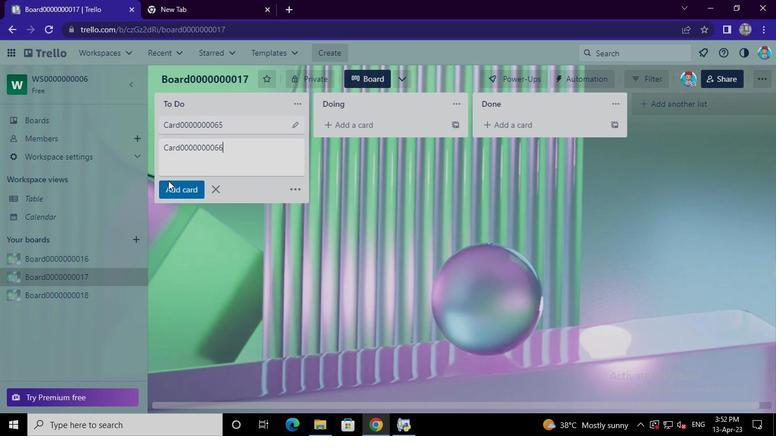 
Action: Mouse pressed left at (173, 189)
Screenshot: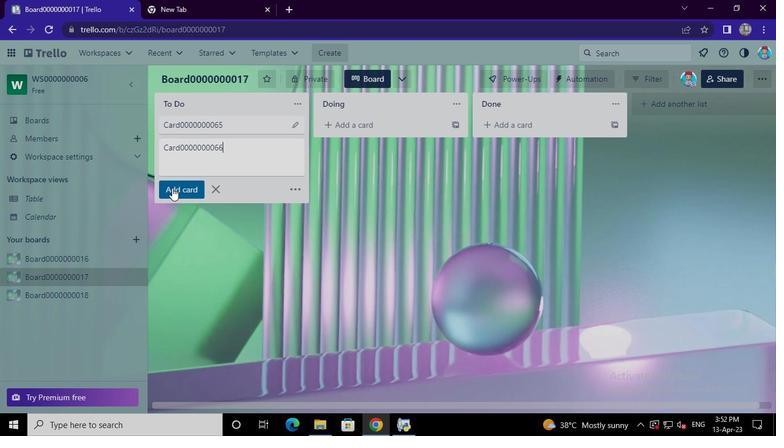 
Action: Mouse moved to (173, 173)
Screenshot: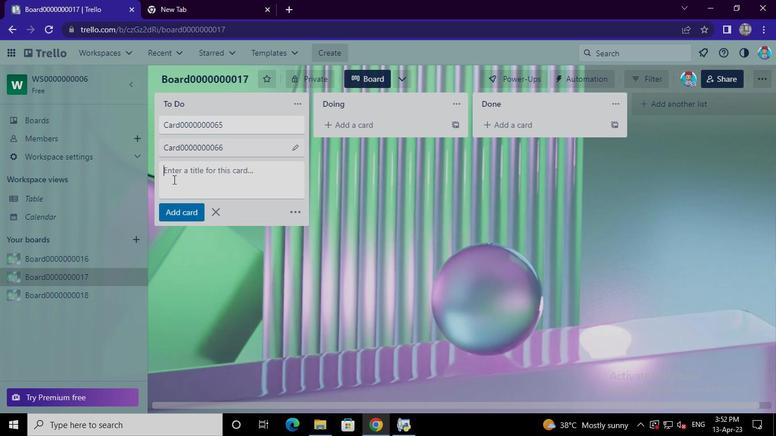 
Action: Mouse pressed left at (173, 173)
Screenshot: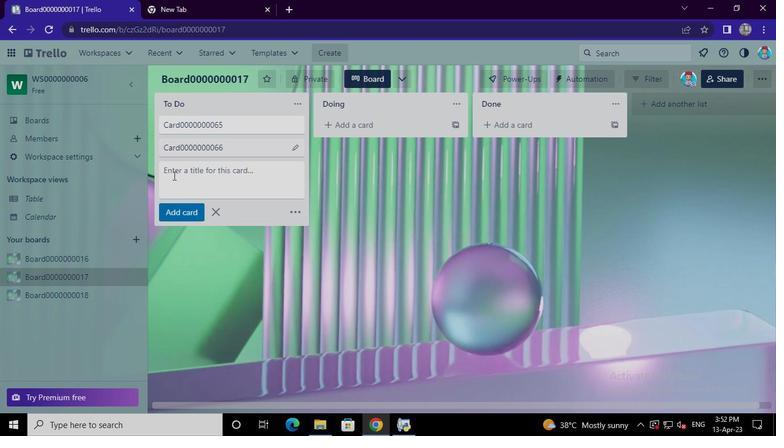 
Action: Keyboard Key.shift
Screenshot: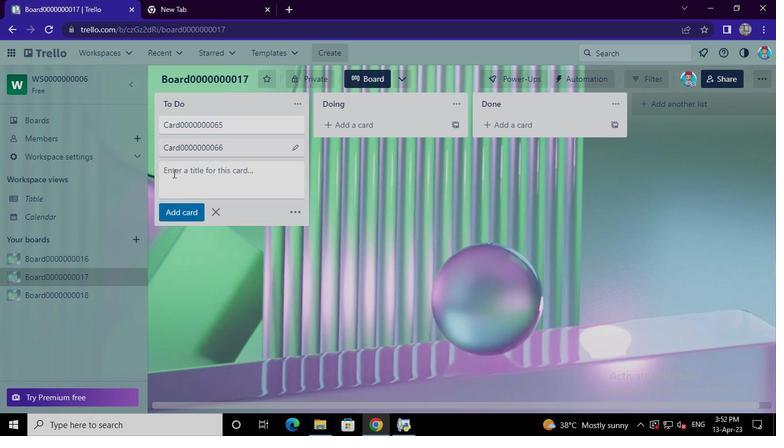 
Action: Keyboard C
Screenshot: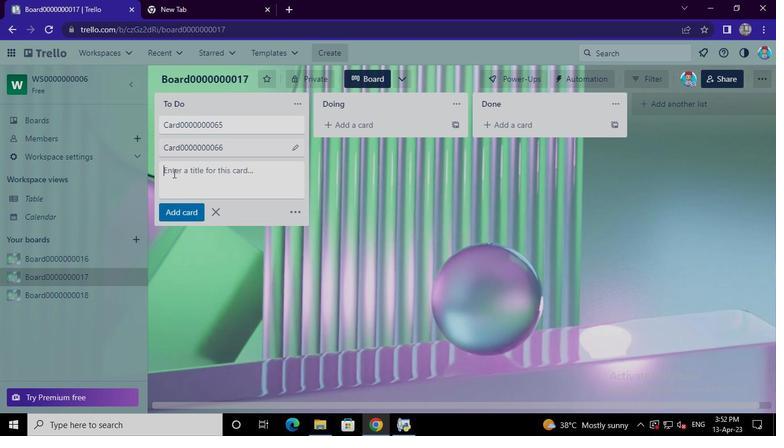 
Action: Keyboard a
Screenshot: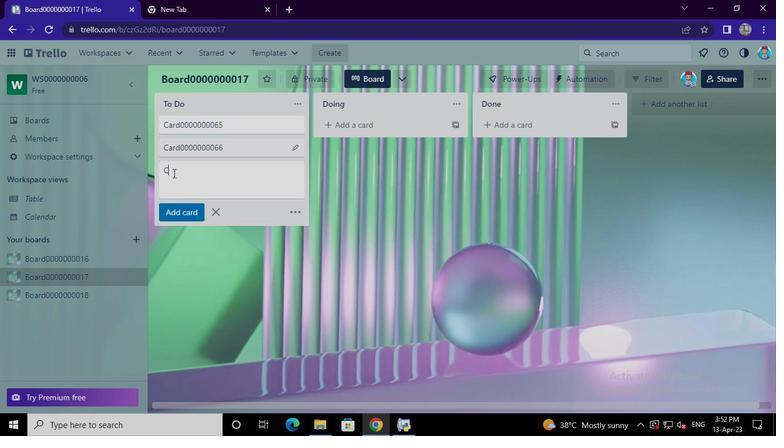
Action: Keyboard r
Screenshot: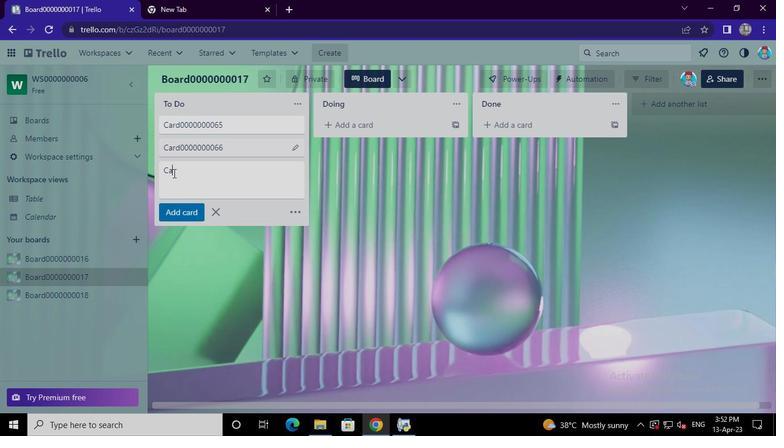 
Action: Keyboard d
Screenshot: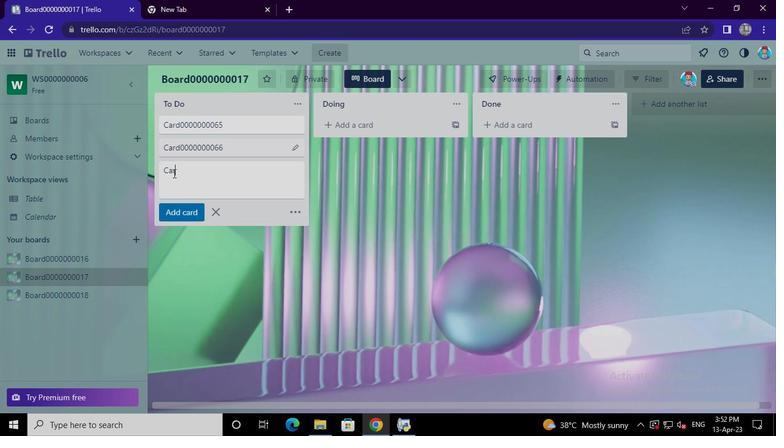 
Action: Keyboard <96>
Screenshot: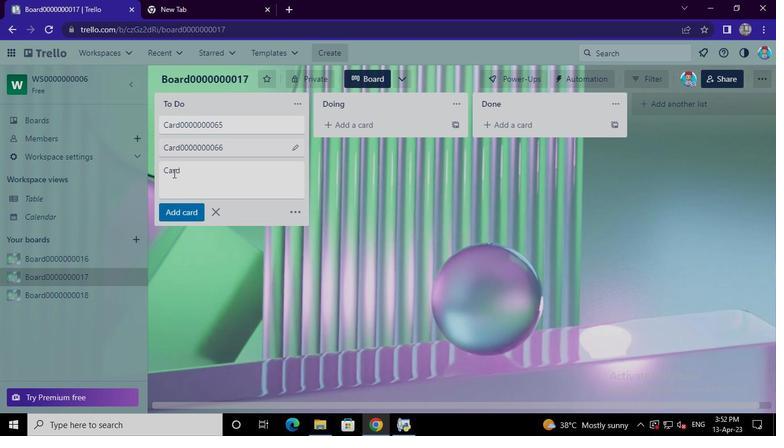
Action: Keyboard <96>
Screenshot: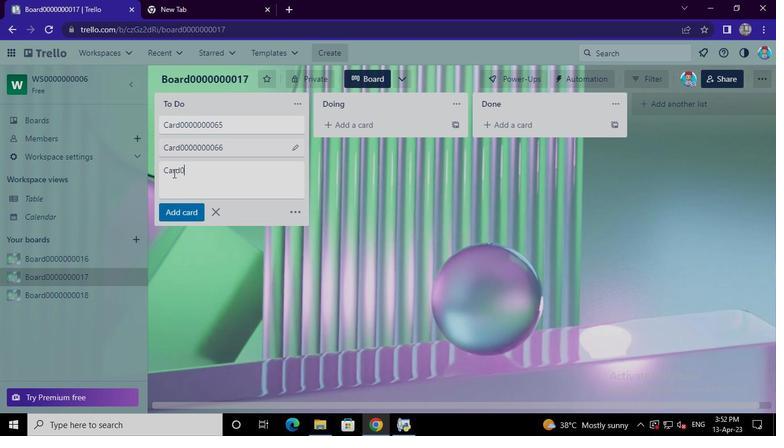 
Action: Keyboard <96>
Screenshot: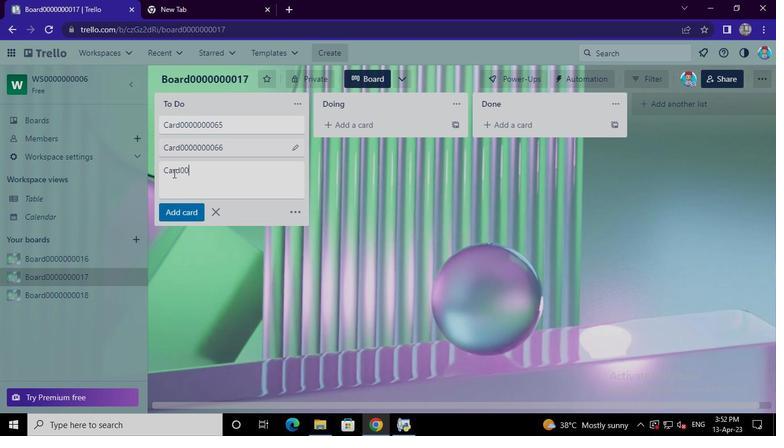 
Action: Keyboard <96>
Screenshot: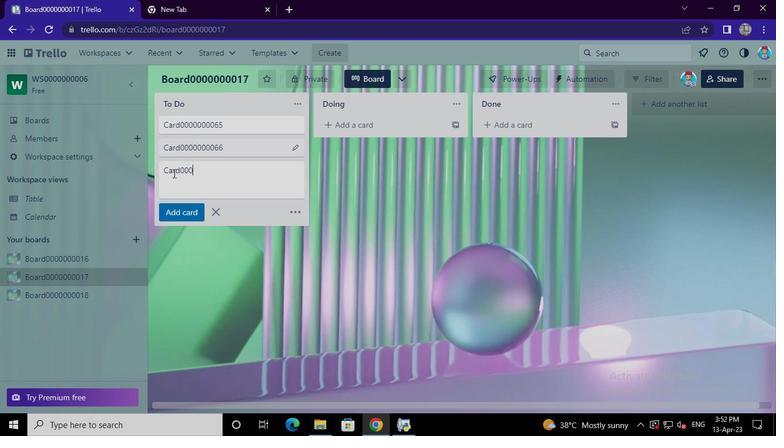 
Action: Keyboard <96>
Screenshot: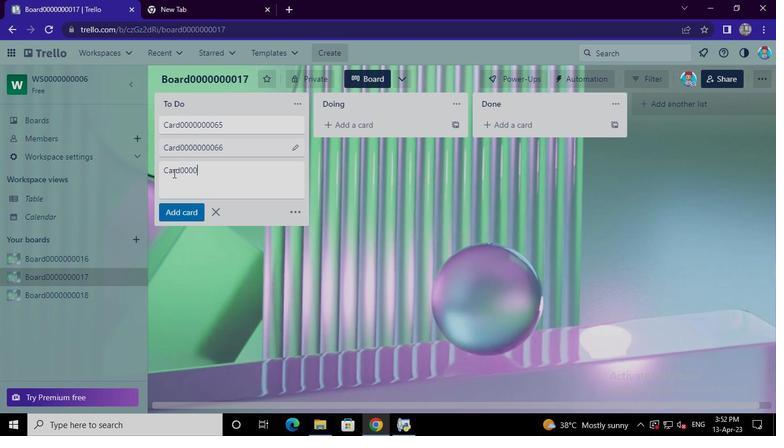 
Action: Keyboard <96>
Screenshot: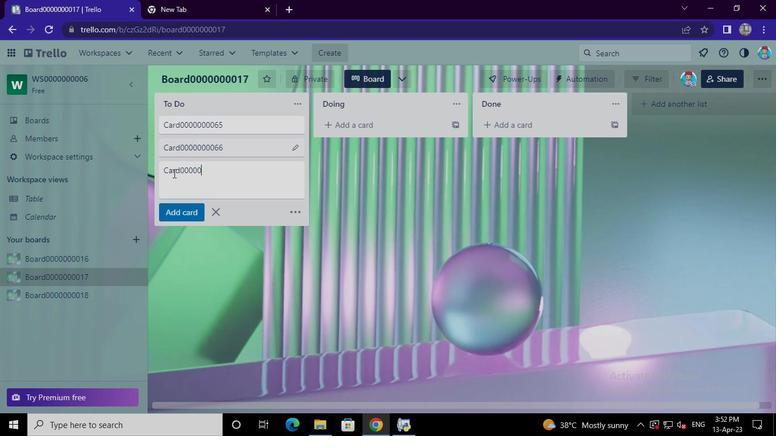 
Action: Keyboard <96>
Screenshot: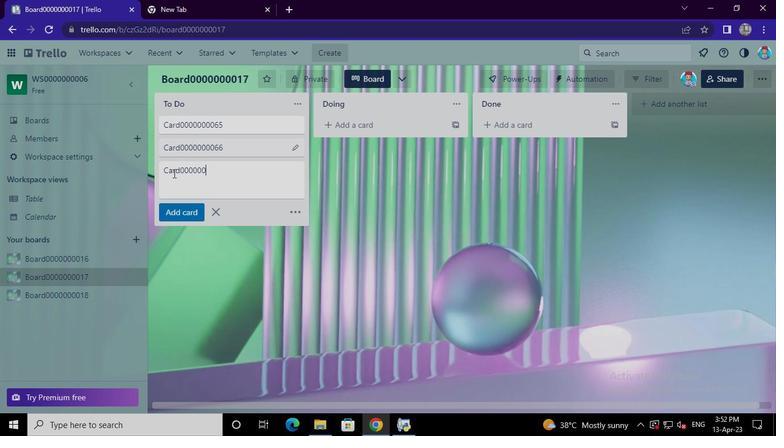 
Action: Keyboard <96>
Screenshot: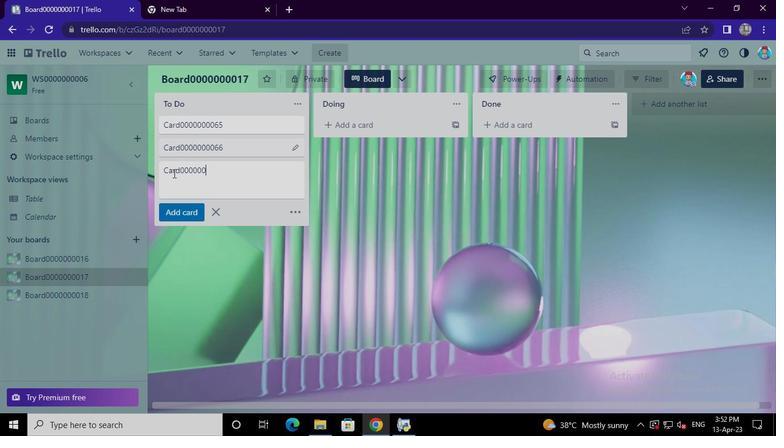 
Action: Keyboard <102>
Screenshot: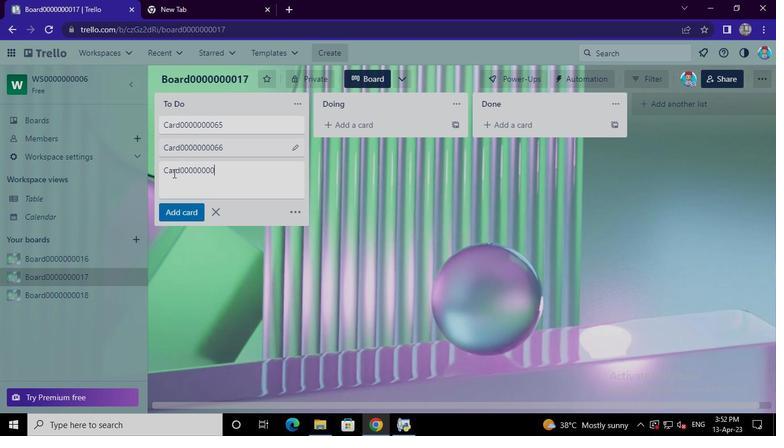 
Action: Keyboard <103>
Screenshot: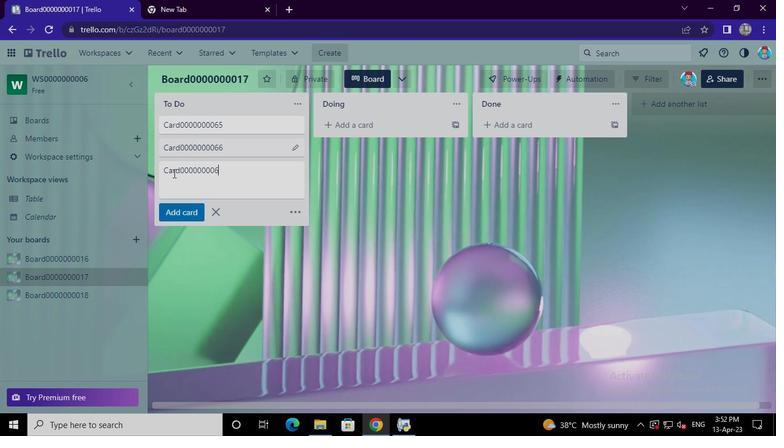 
Action: Mouse moved to (183, 212)
Screenshot: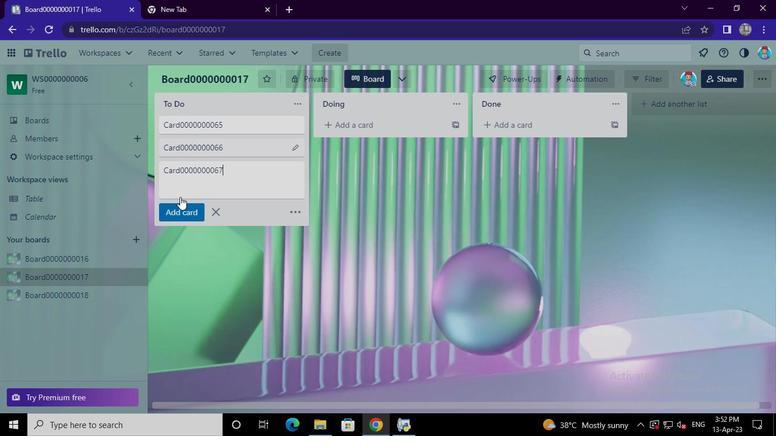 
Action: Mouse pressed left at (183, 212)
Screenshot: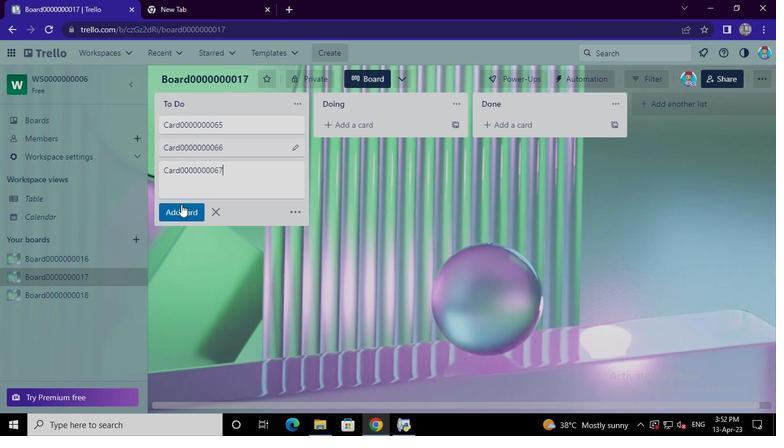 
Action: Mouse moved to (400, 428)
Screenshot: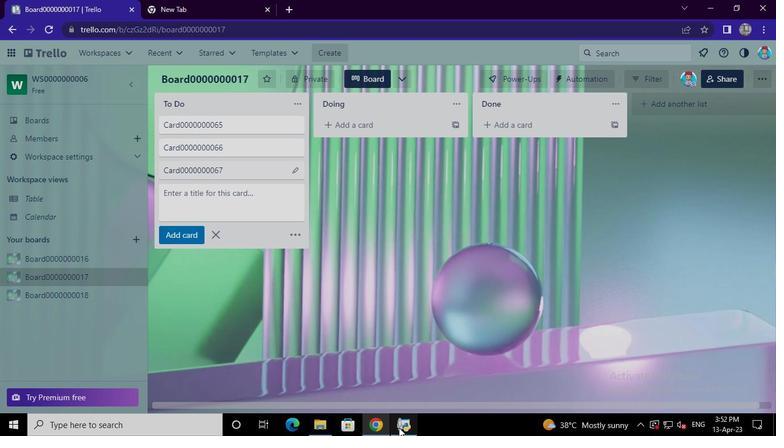 
Action: Mouse pressed left at (400, 428)
Screenshot: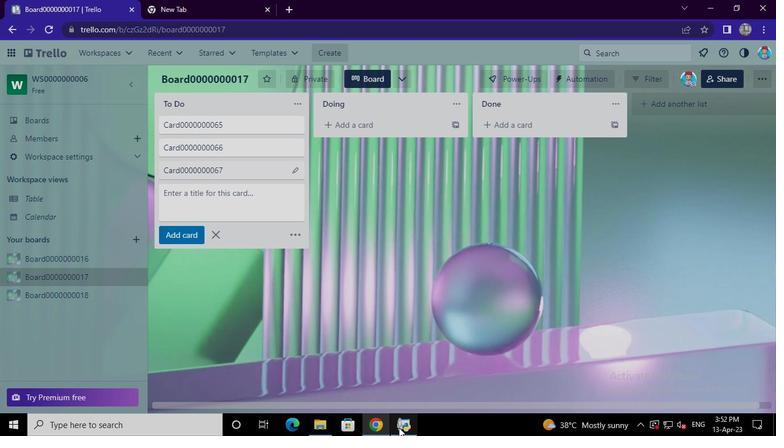 
Action: Mouse moved to (567, 19)
Screenshot: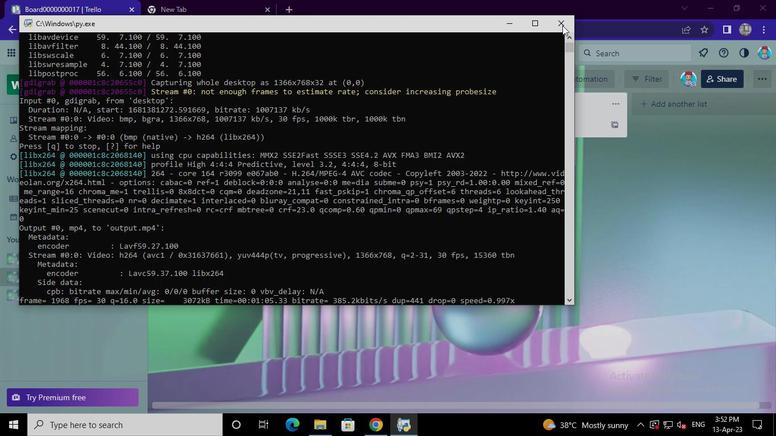 
Action: Mouse pressed left at (567, 19)
Screenshot: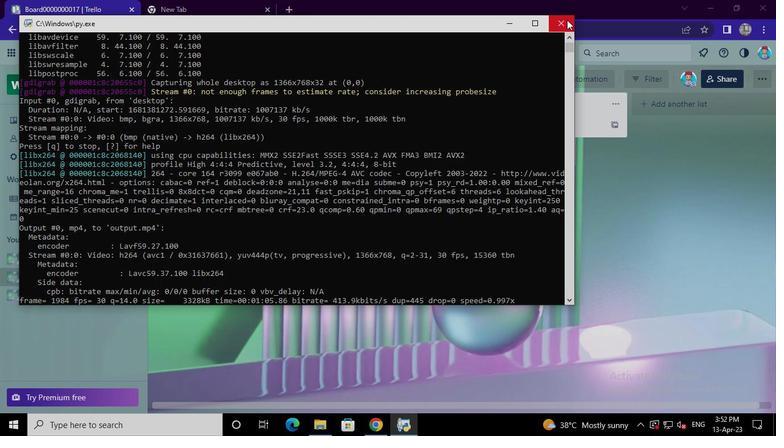 
